 Task: Create new Company, with domain: 'bloomingdales.com' and type: 'Other'. Add new contact for this company, with mail Id: 'Anika18Johnson@bloomingdales.com', First Name: Anika, Last name:  Johnson, Job Title: 'Product Marketing Manager', Phone Number: '(617) 555-9016'. Change life cycle stage to  Lead and lead status to  Open. Logged in from softage.5@softage.net
Action: Mouse moved to (85, 53)
Screenshot: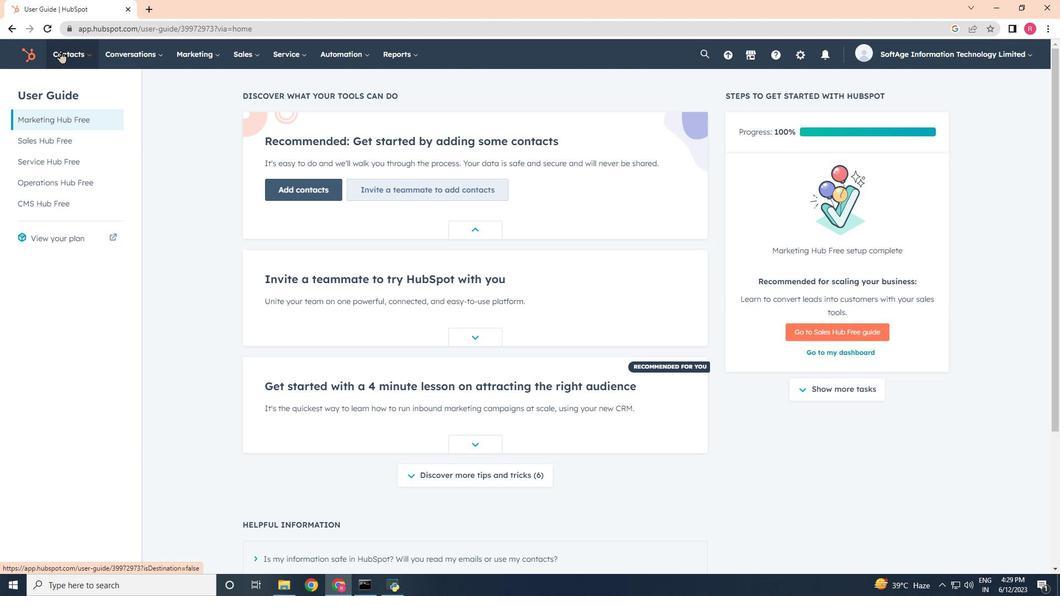 
Action: Mouse pressed left at (85, 53)
Screenshot: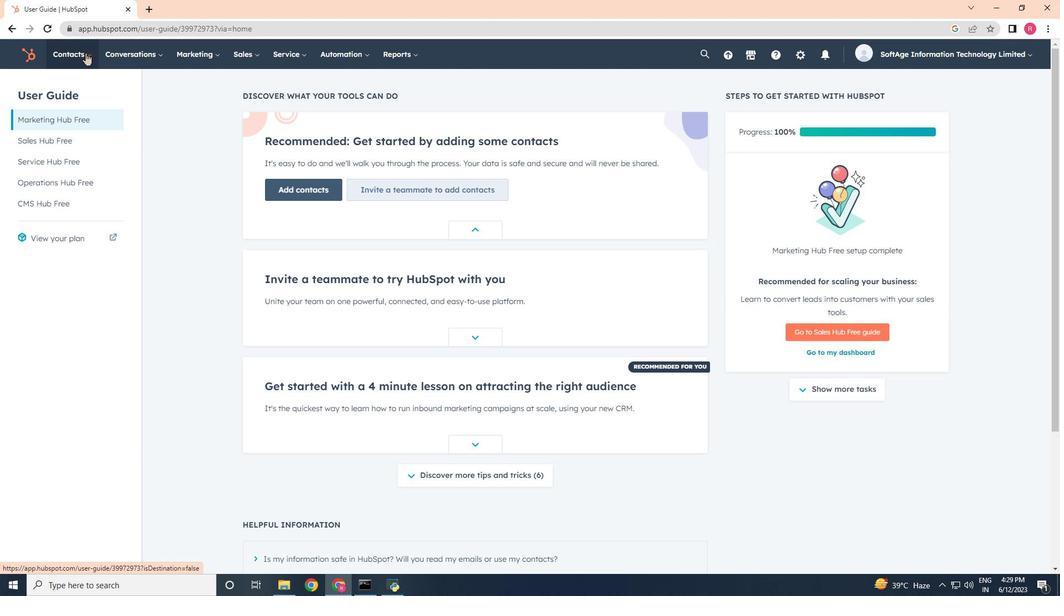 
Action: Mouse moved to (97, 104)
Screenshot: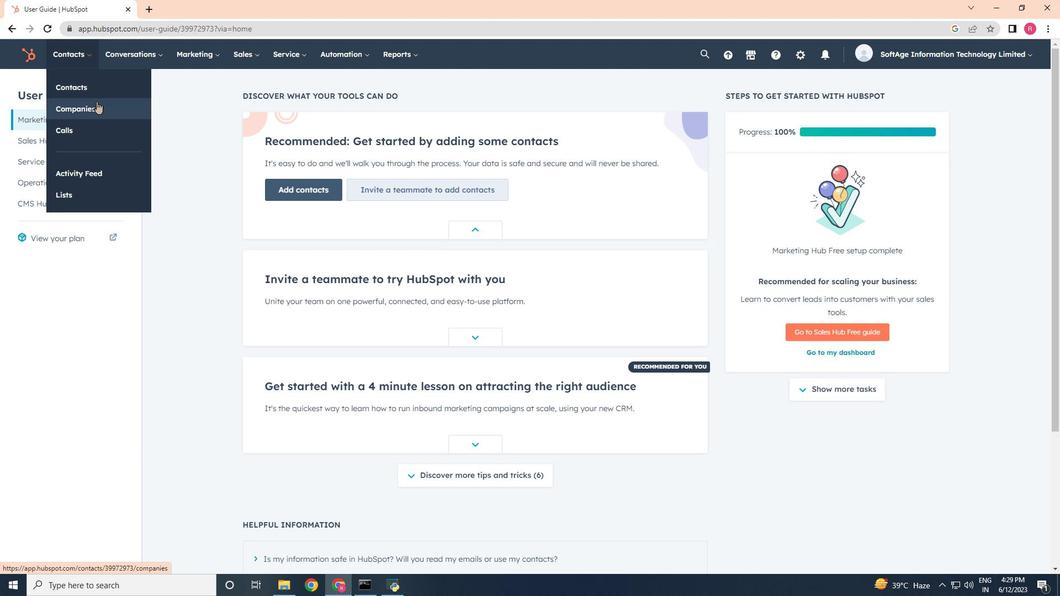 
Action: Mouse pressed left at (97, 104)
Screenshot: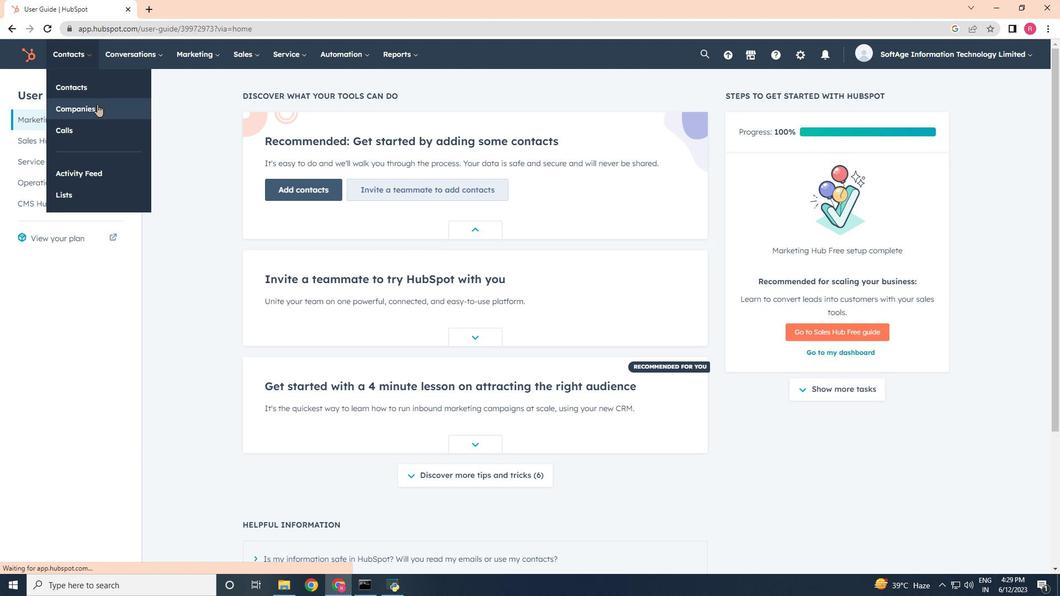 
Action: Mouse moved to (982, 100)
Screenshot: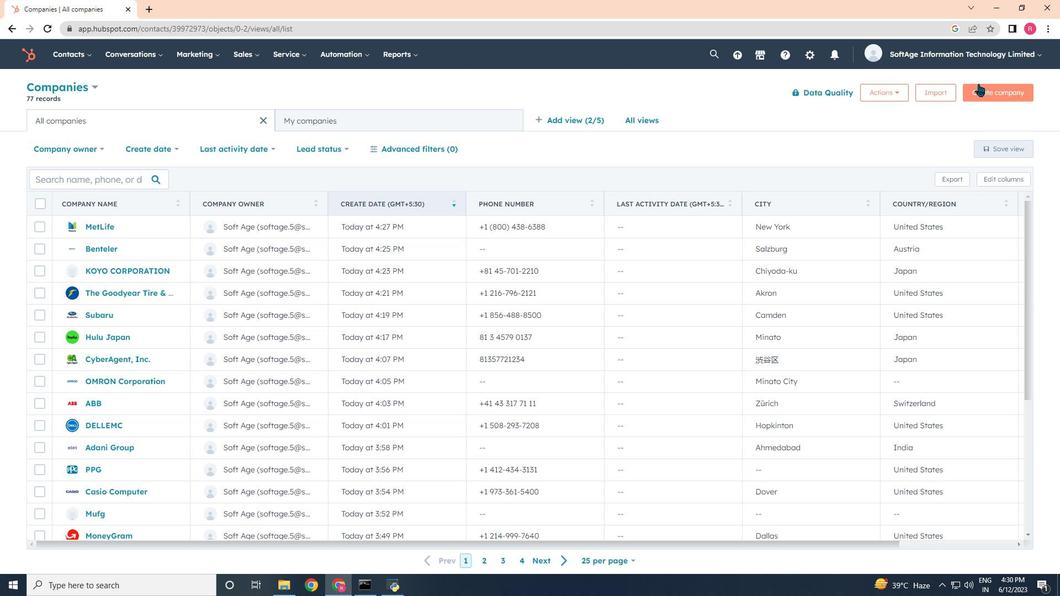 
Action: Mouse pressed left at (982, 100)
Screenshot: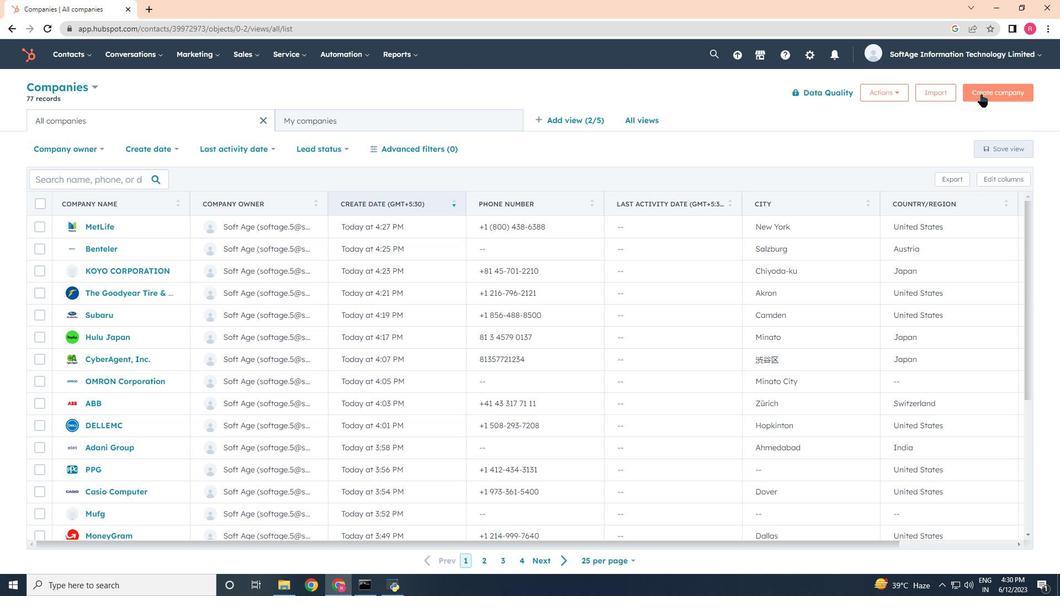 
Action: Mouse moved to (833, 142)
Screenshot: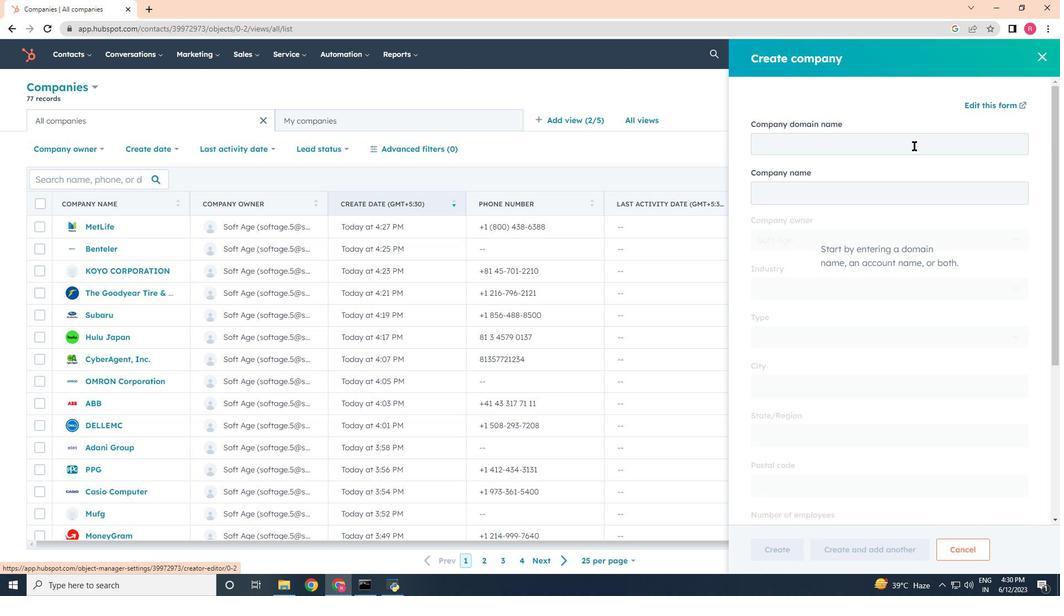 
Action: Mouse pressed left at (833, 142)
Screenshot: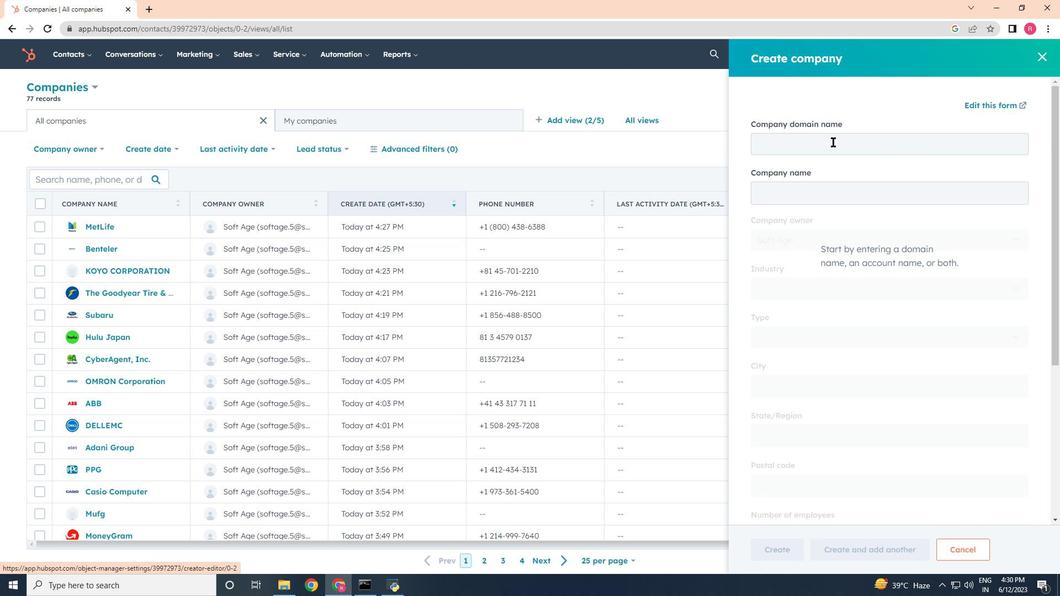 
Action: Mouse moved to (743, 204)
Screenshot: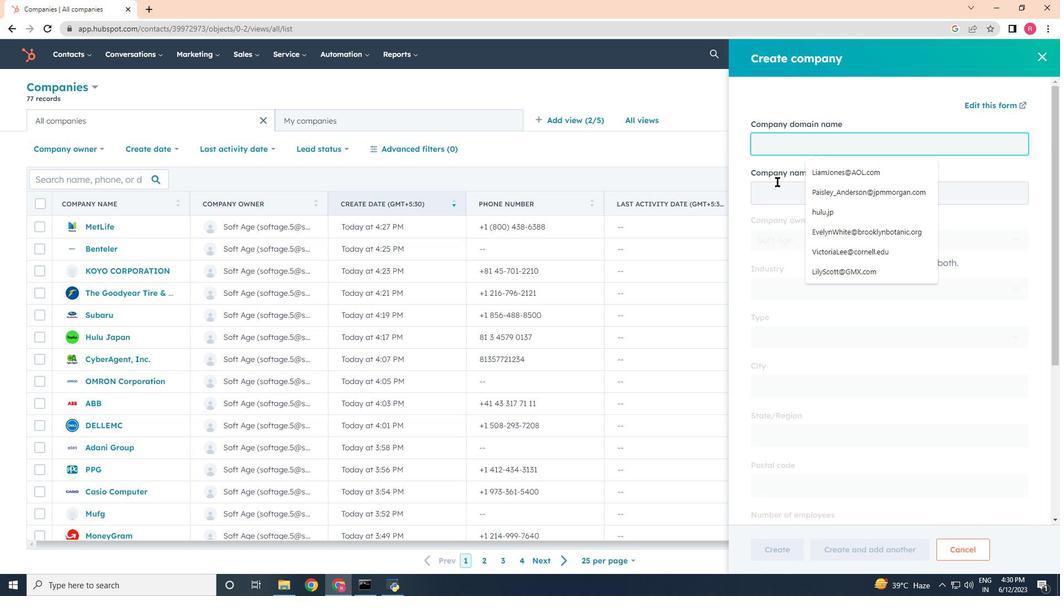 
Action: Key pressed bloomingdales.com
Screenshot: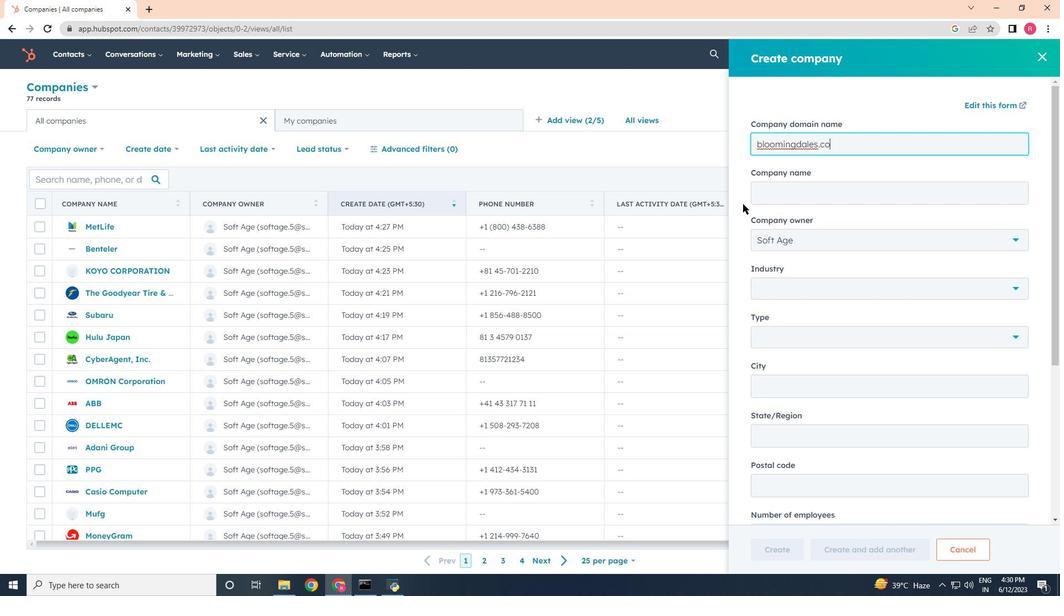 
Action: Mouse moved to (825, 328)
Screenshot: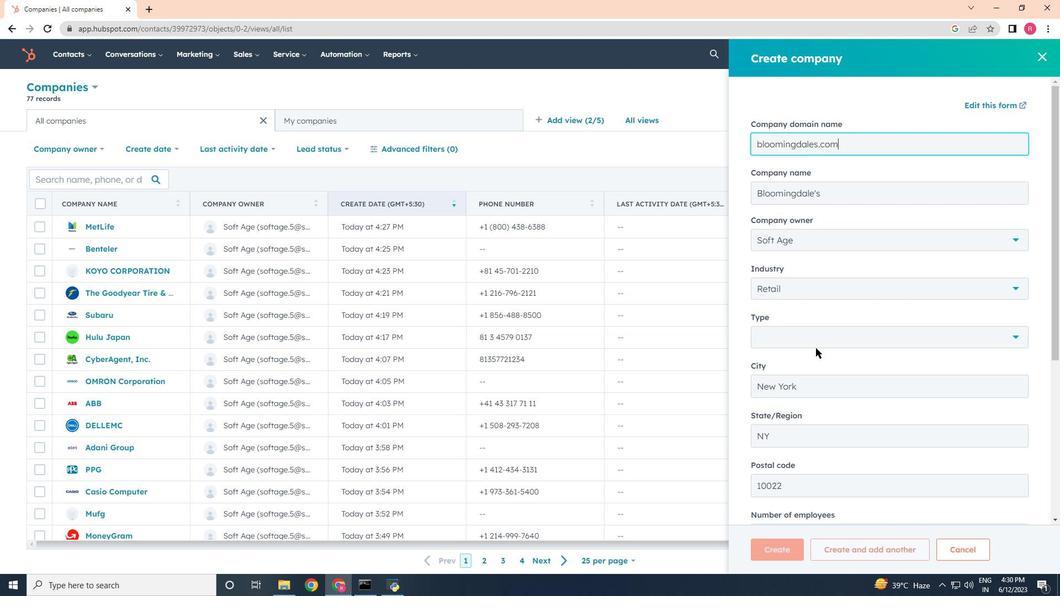 
Action: Mouse pressed left at (825, 328)
Screenshot: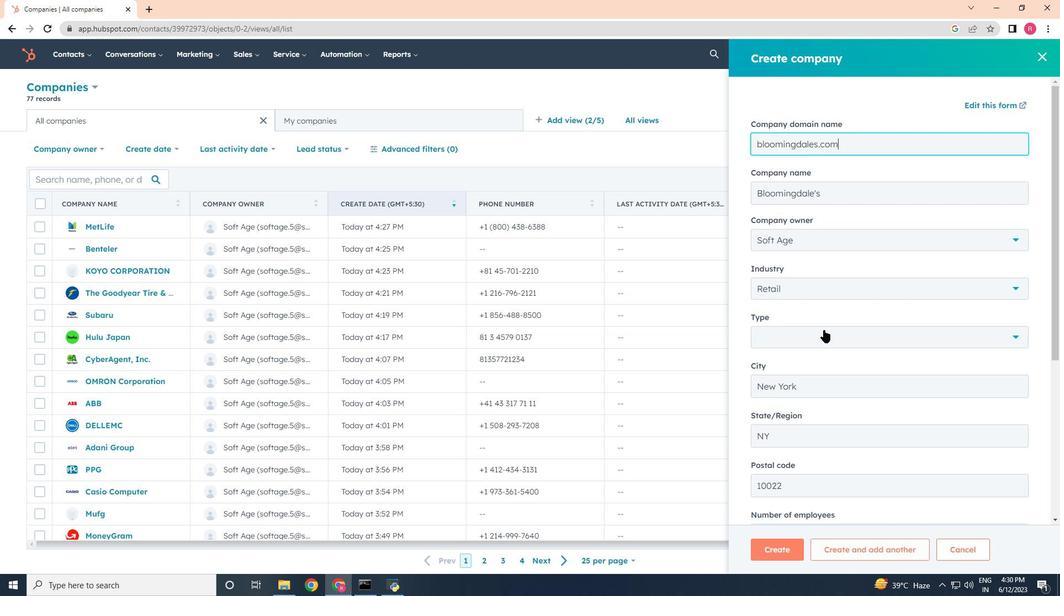 
Action: Mouse moved to (803, 466)
Screenshot: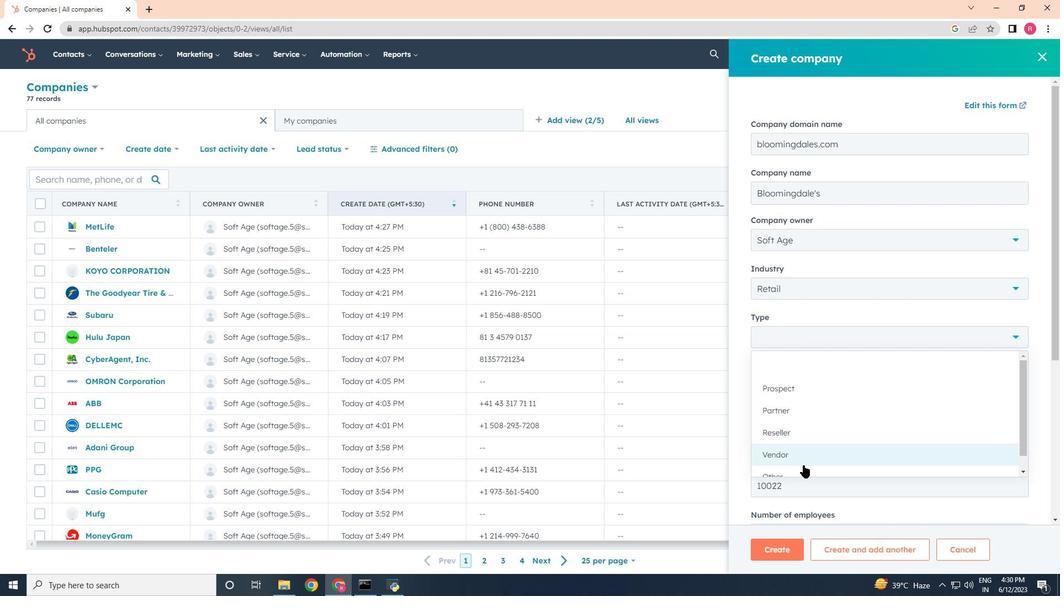 
Action: Mouse pressed left at (803, 466)
Screenshot: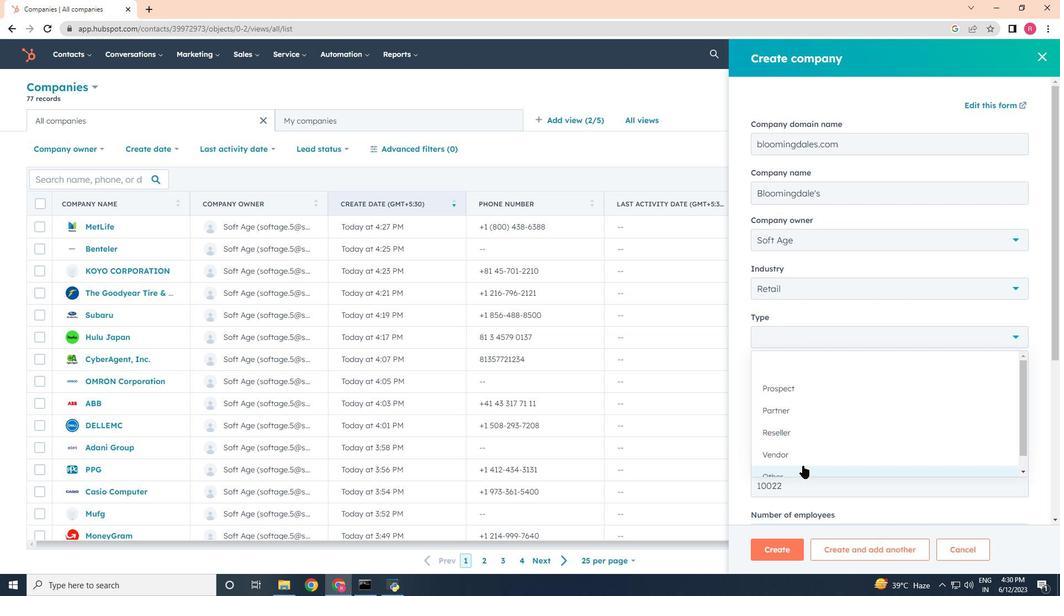 
Action: Mouse moved to (828, 468)
Screenshot: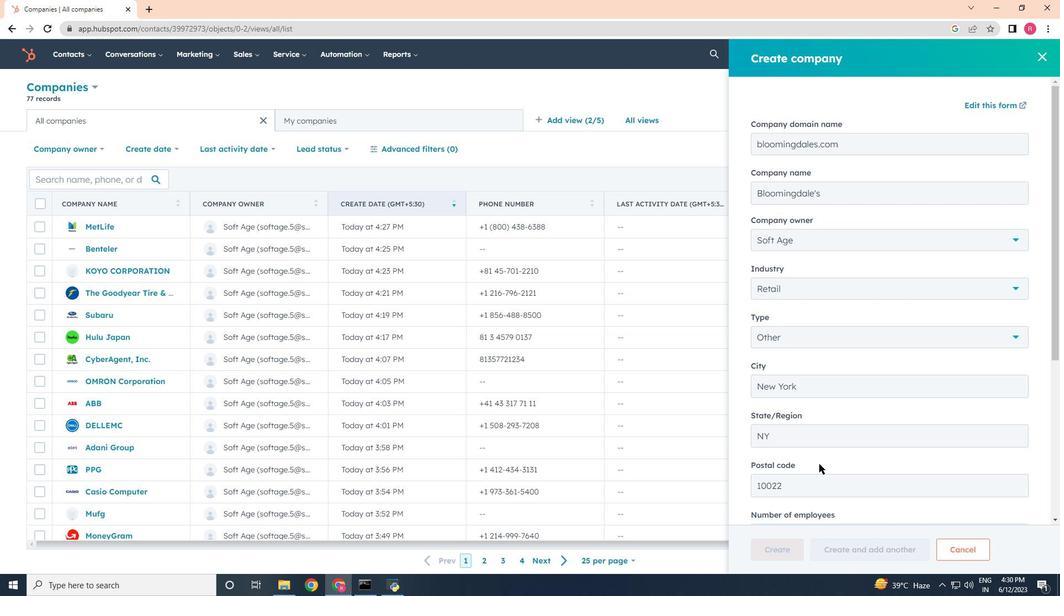 
Action: Mouse scrolled (828, 468) with delta (0, 0)
Screenshot: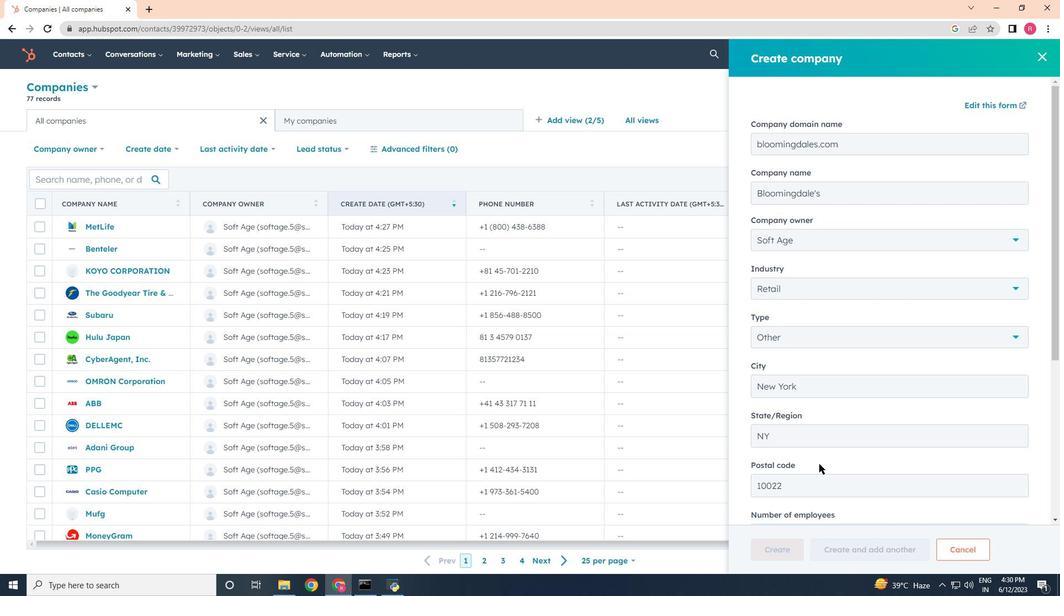 
Action: Mouse moved to (826, 470)
Screenshot: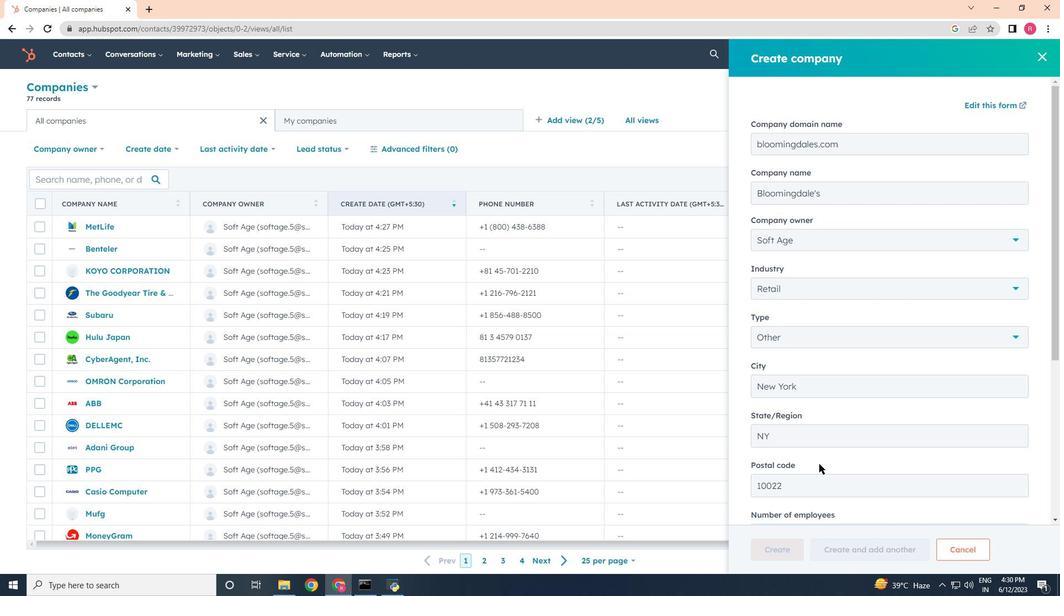 
Action: Mouse scrolled (826, 470) with delta (0, 0)
Screenshot: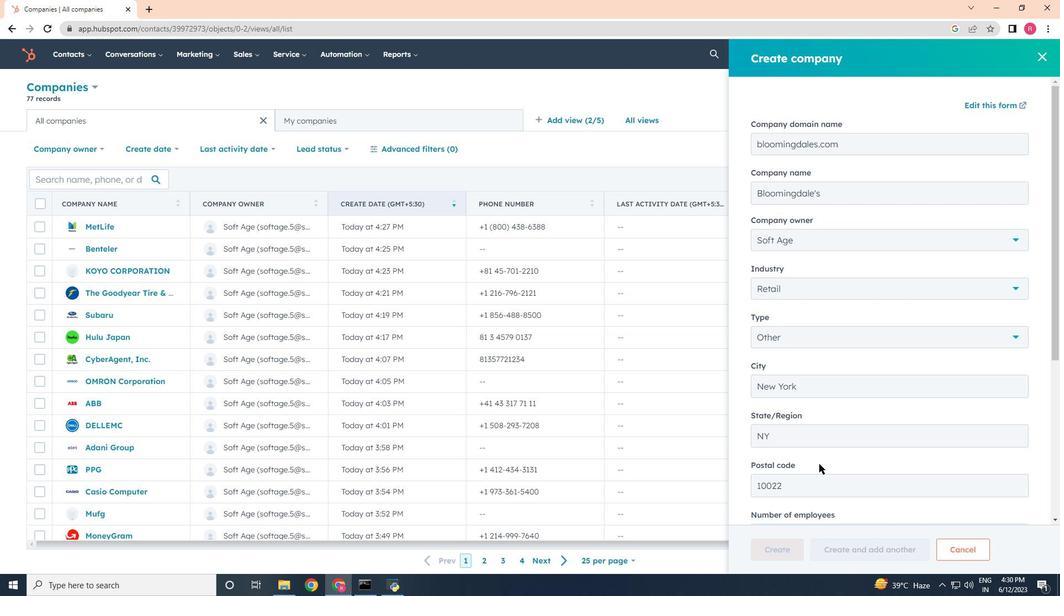 
Action: Mouse scrolled (826, 470) with delta (0, 0)
Screenshot: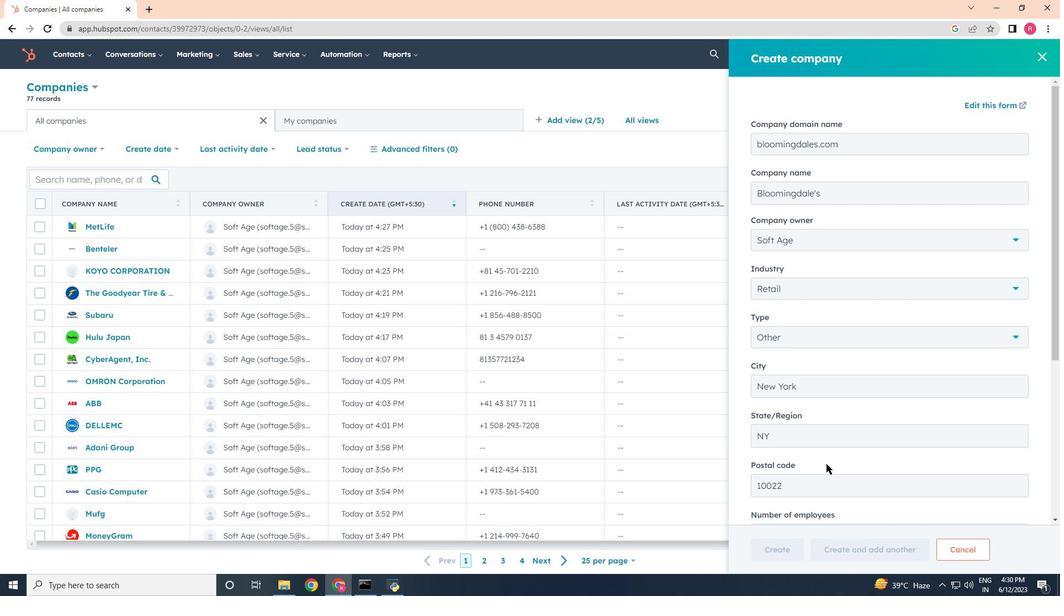 
Action: Mouse scrolled (826, 470) with delta (0, 0)
Screenshot: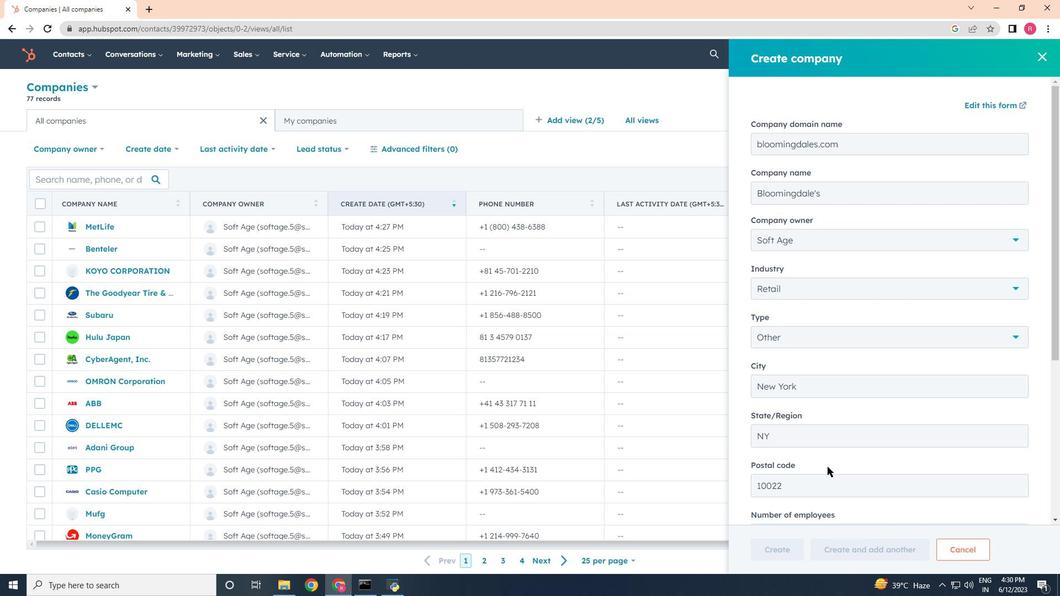 
Action: Mouse moved to (786, 549)
Screenshot: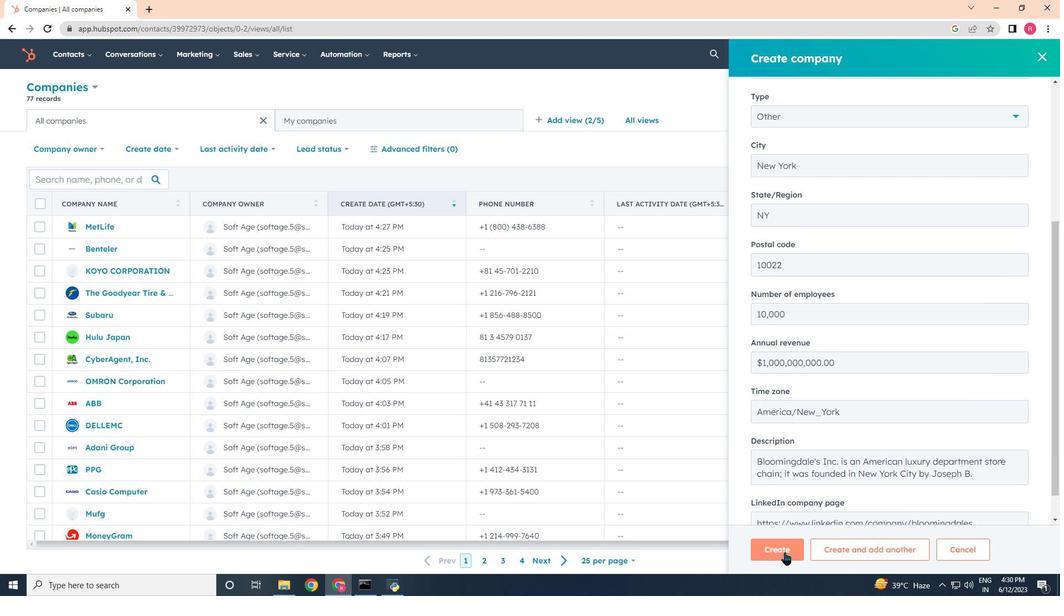 
Action: Mouse pressed left at (786, 549)
Screenshot: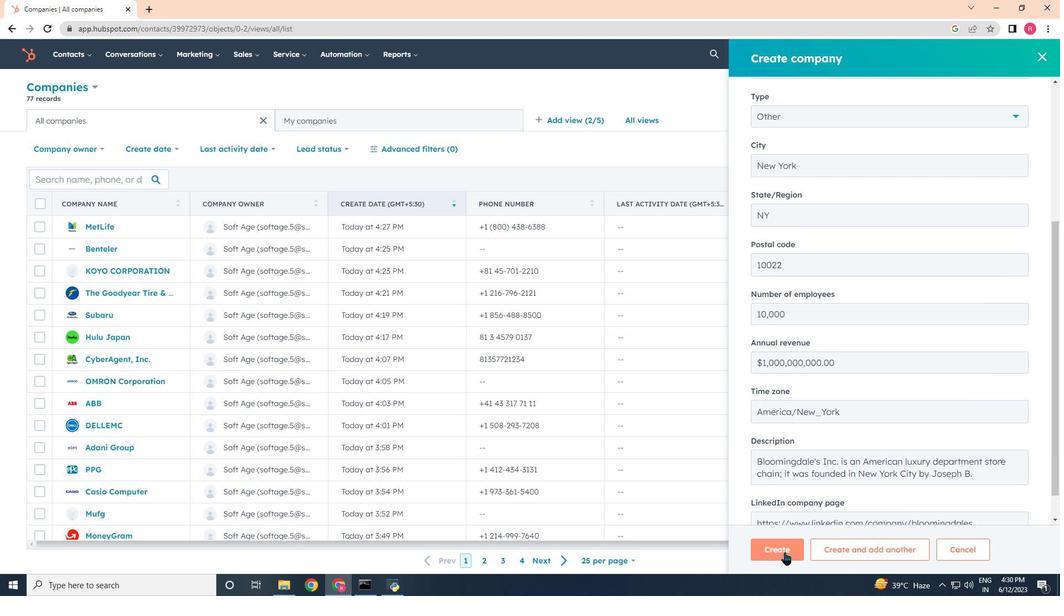 
Action: Mouse moved to (747, 358)
Screenshot: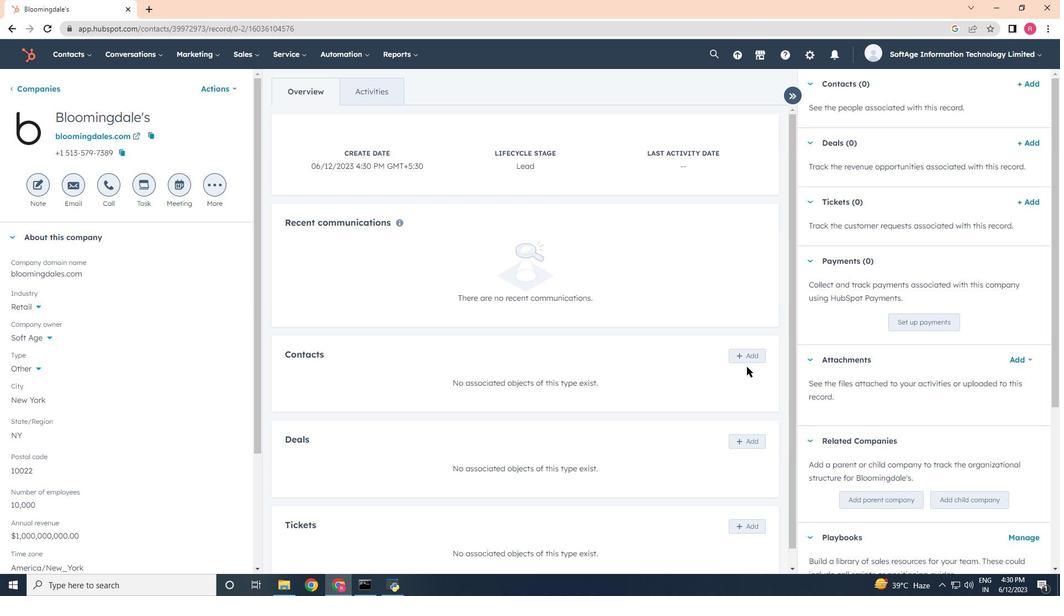 
Action: Mouse pressed left at (747, 358)
Screenshot: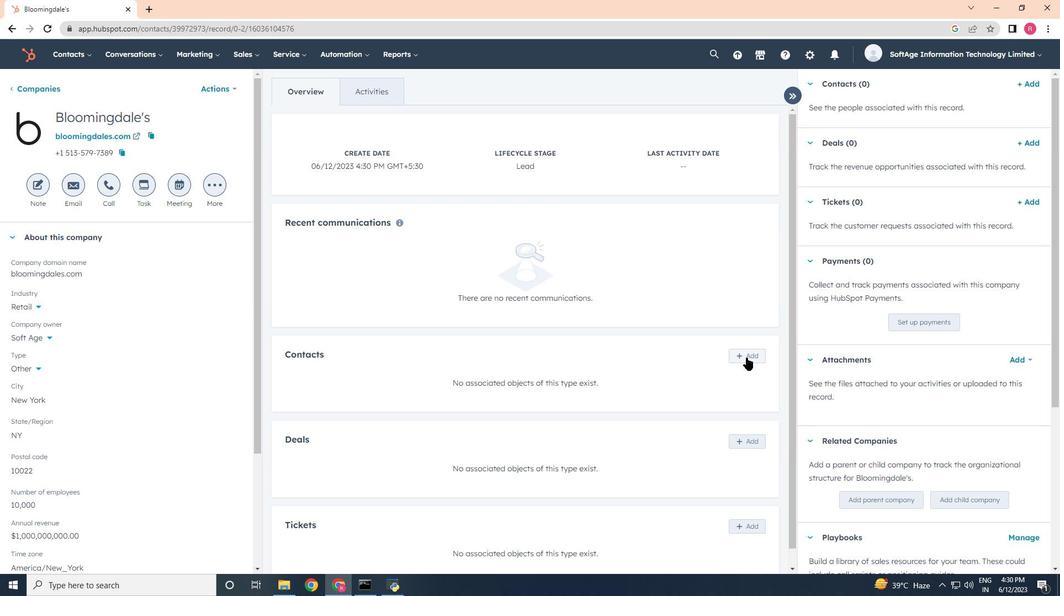 
Action: Mouse moved to (827, 119)
Screenshot: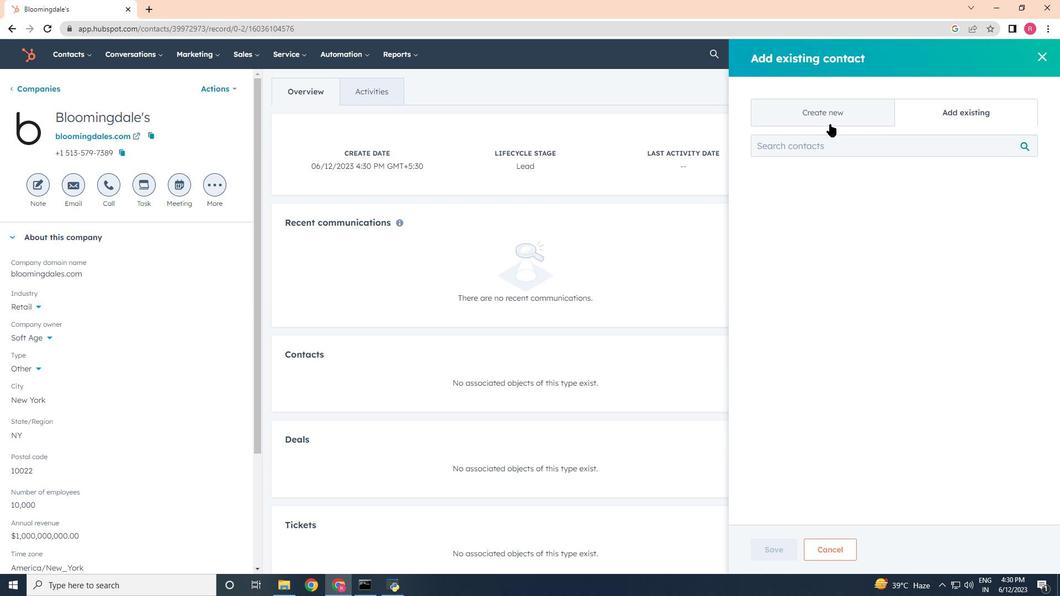 
Action: Mouse pressed left at (827, 119)
Screenshot: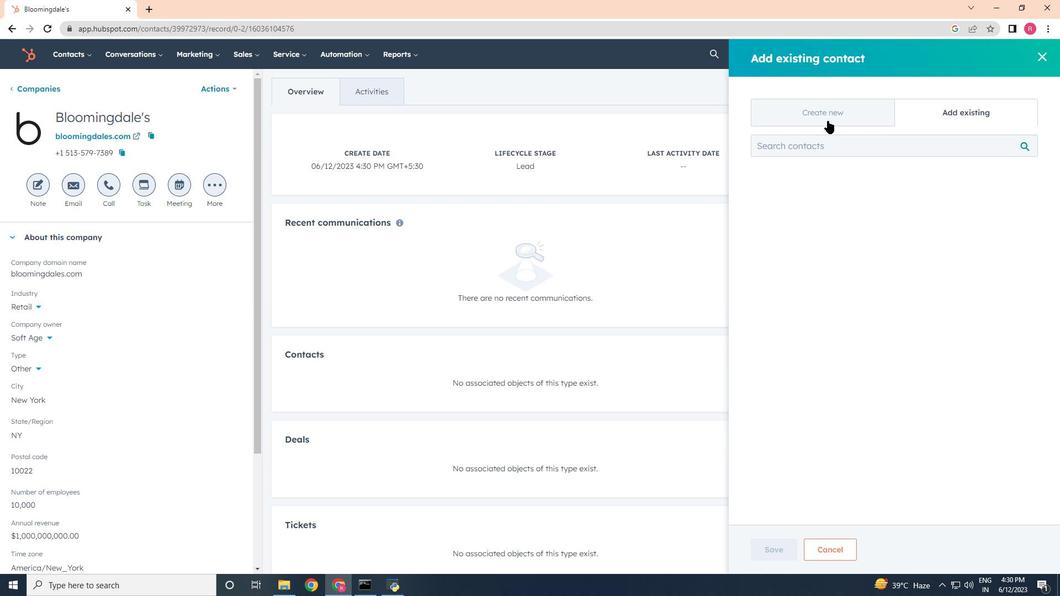 
Action: Mouse moved to (773, 179)
Screenshot: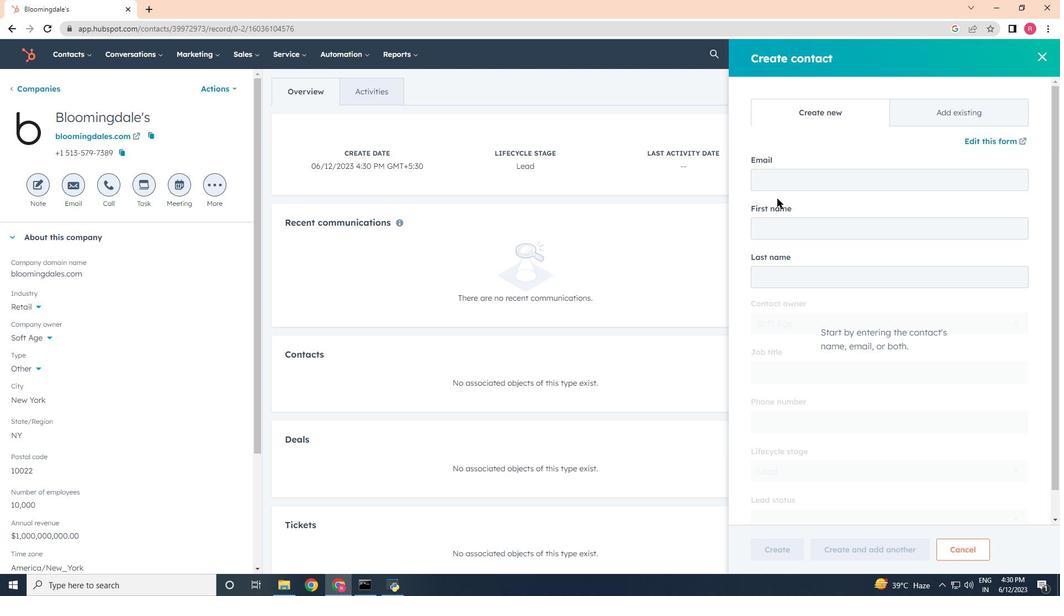 
Action: Mouse pressed left at (773, 179)
Screenshot: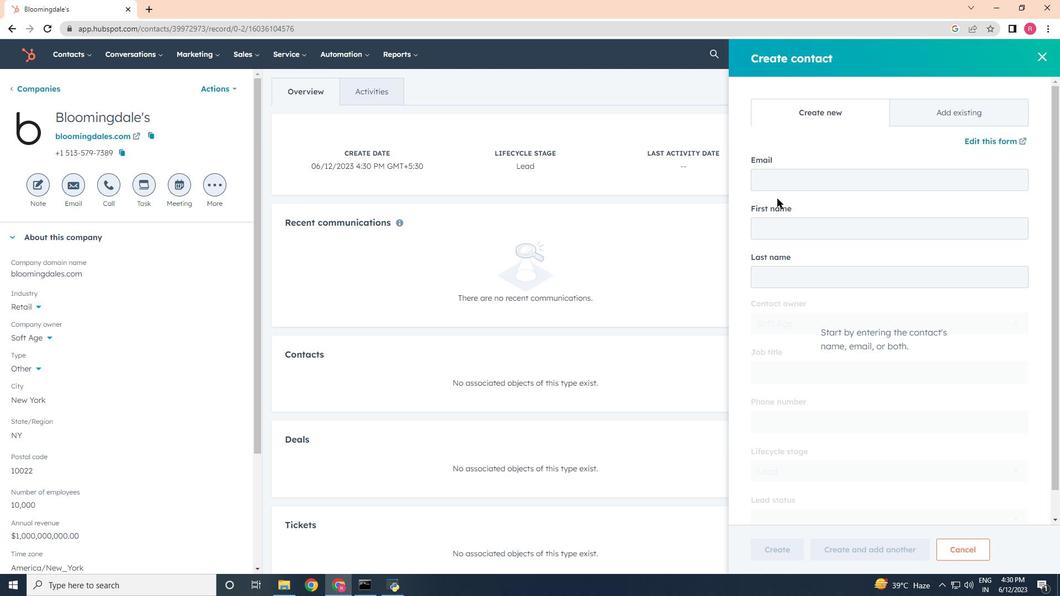 
Action: Mouse moved to (726, 207)
Screenshot: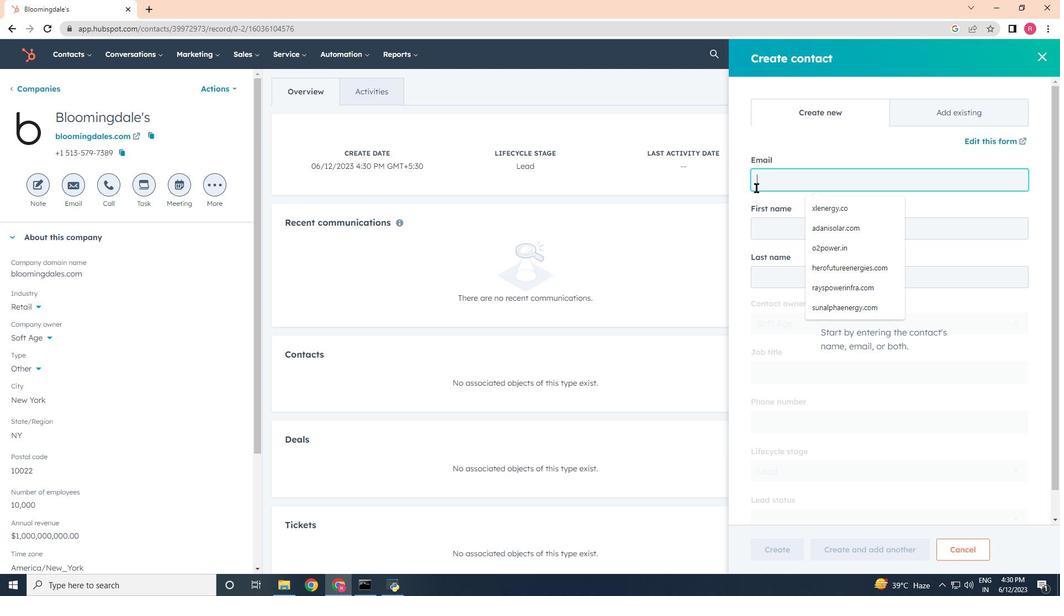 
Action: Key pressed <Key.shift>Ankit<Key.backspace><Key.backspace><Key.backspace>ika18<Key.shift>Johnson<Key.shift>@bo<Key.backspace>lomim<Key.backspace>ngdales
Screenshot: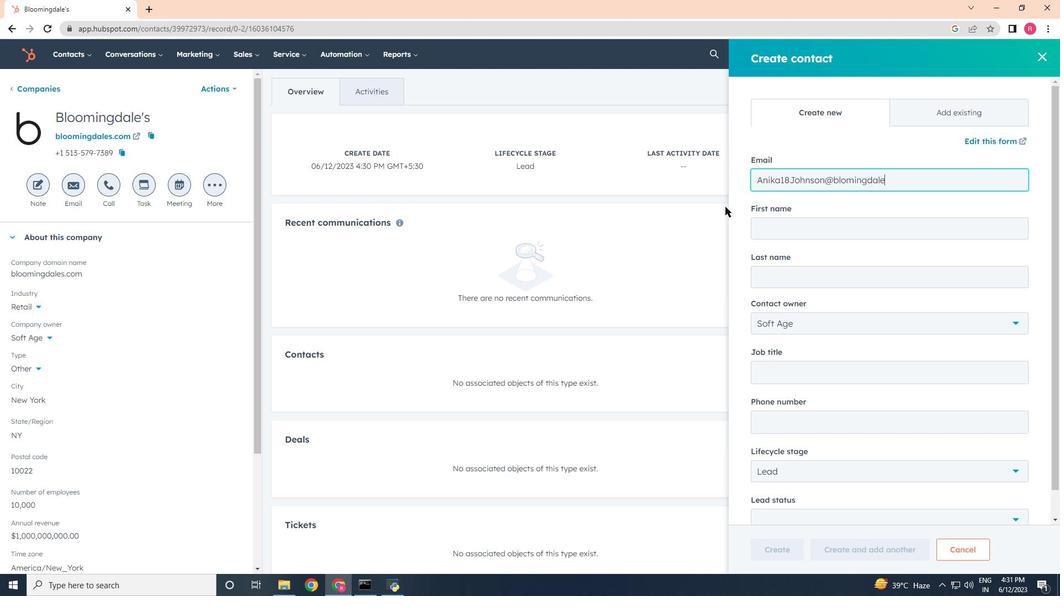 
Action: Mouse moved to (734, 276)
Screenshot: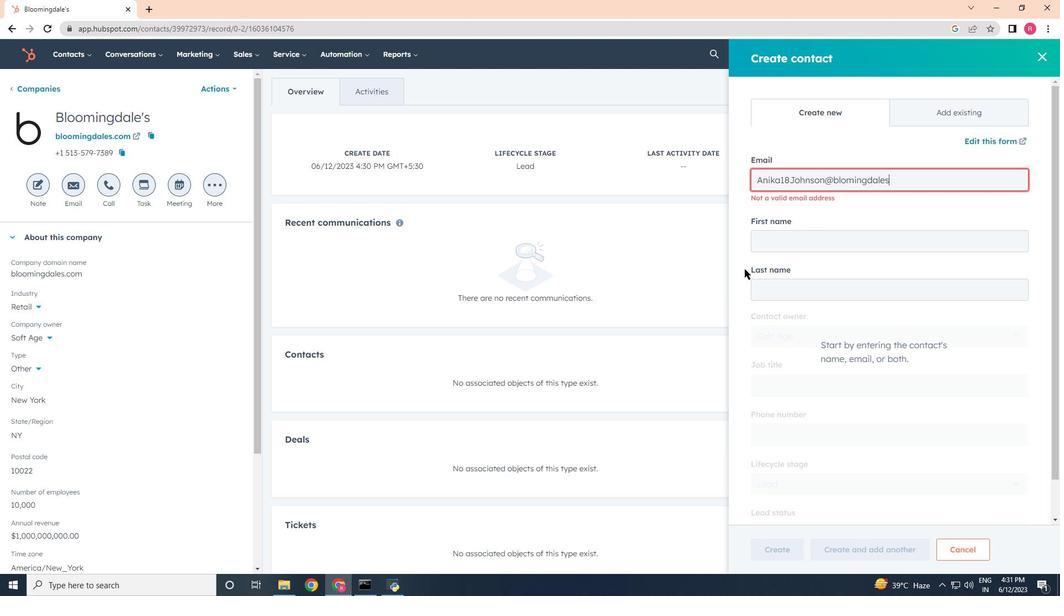 
Action: Key pressed .com
Screenshot: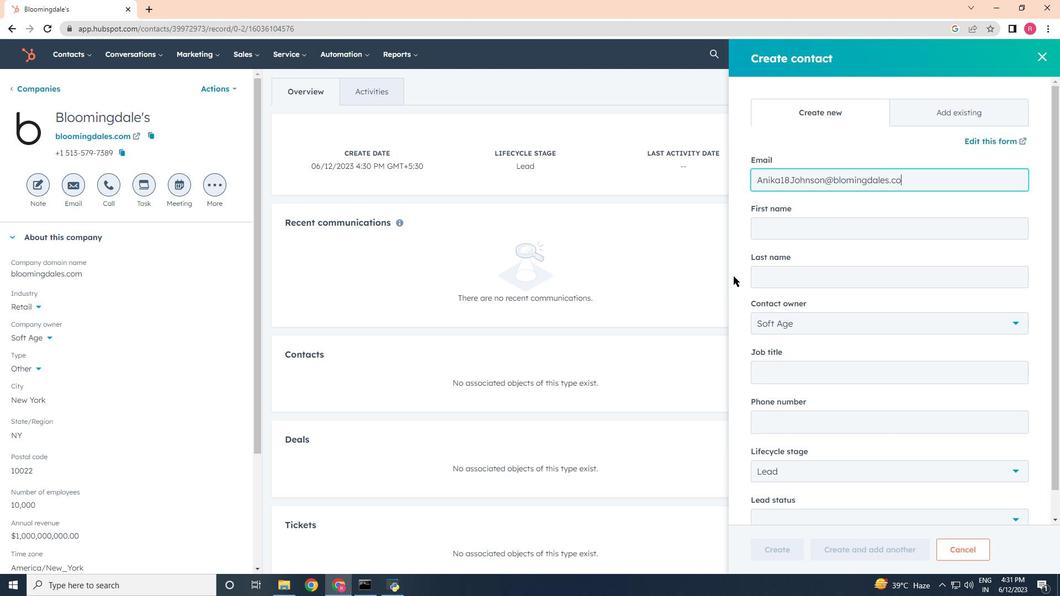 
Action: Mouse moved to (789, 223)
Screenshot: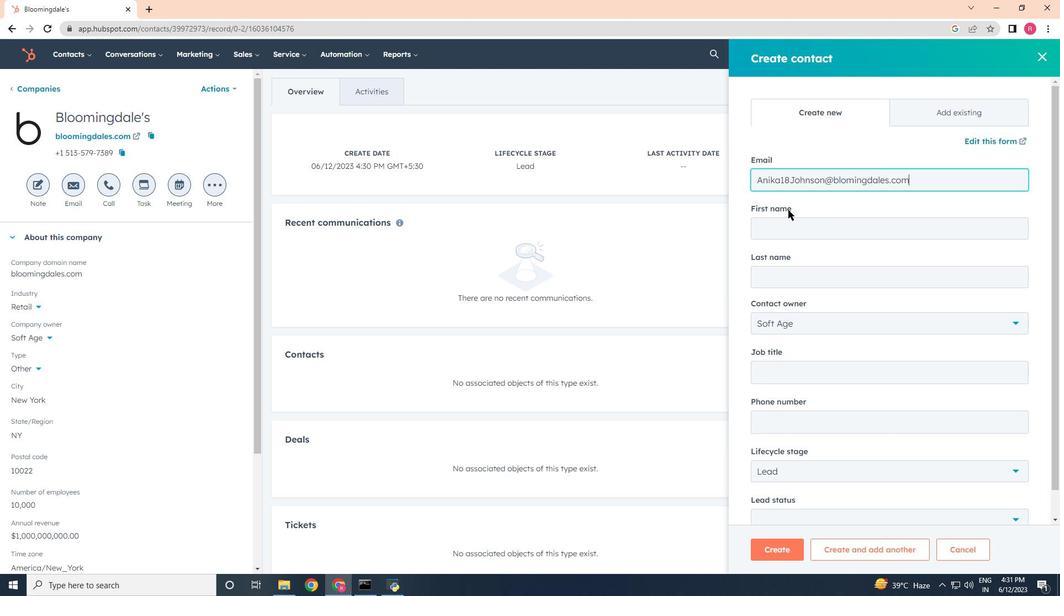 
Action: Mouse pressed left at (789, 223)
Screenshot: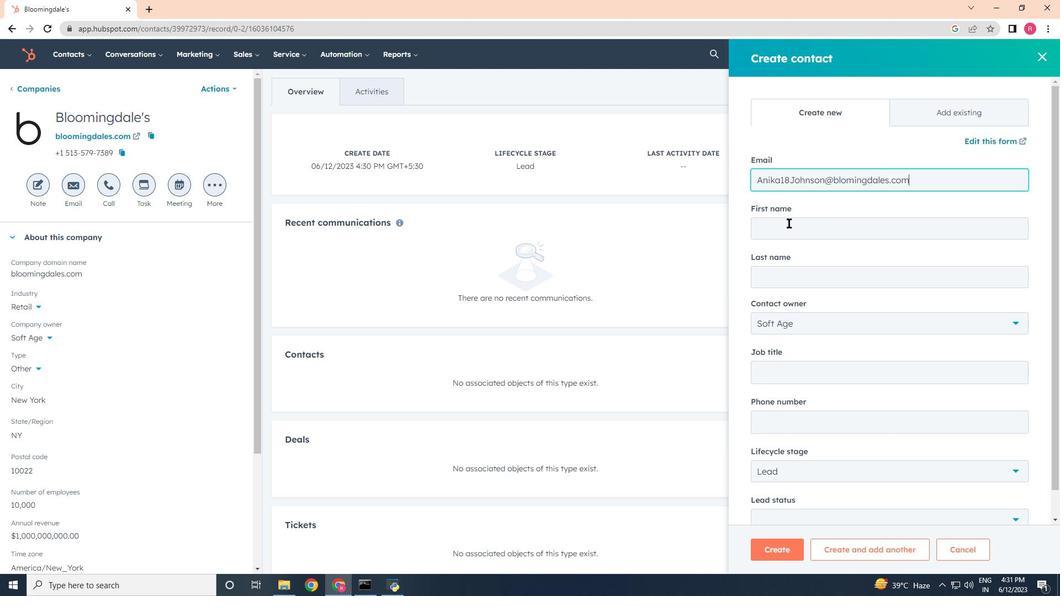 
Action: Key pressed <Key.shift>Anika<Key.tab><Key.shift><Key.shift>Jon<Key.backspace>hnson
Screenshot: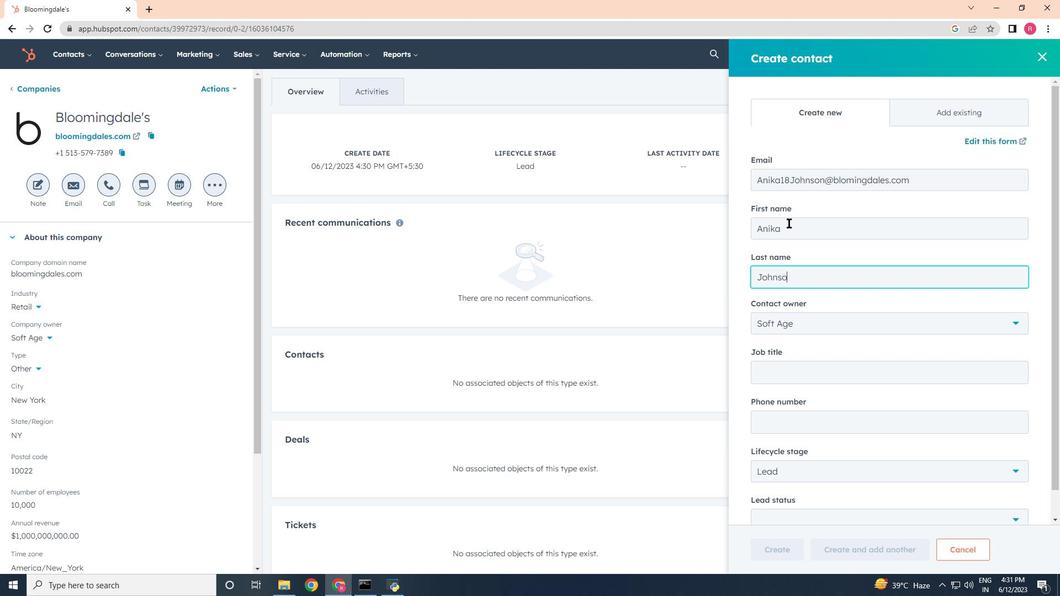 
Action: Mouse moved to (836, 369)
Screenshot: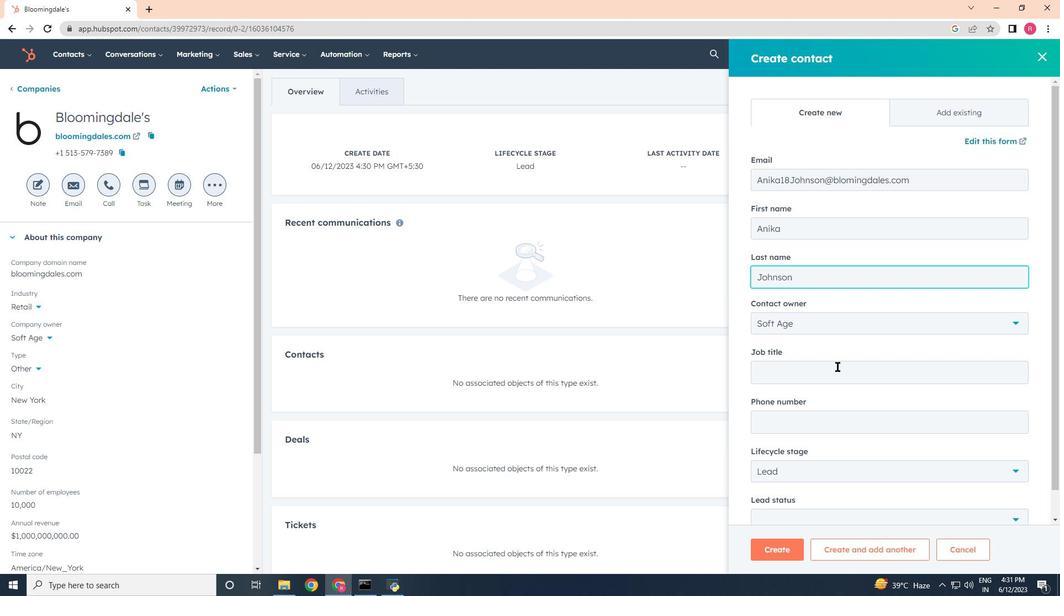 
Action: Mouse pressed left at (836, 369)
Screenshot: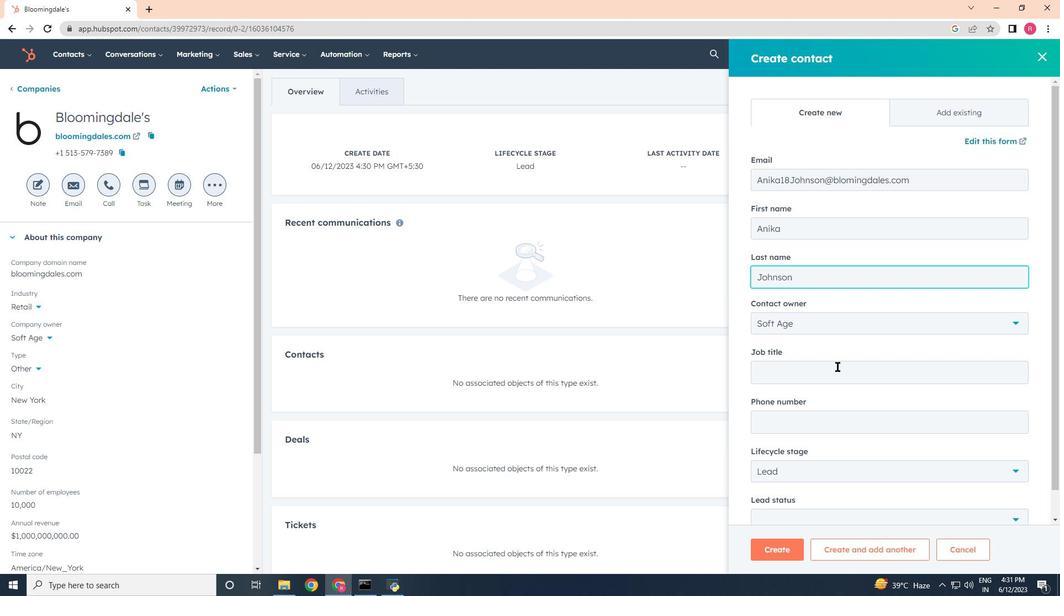 
Action: Mouse moved to (836, 369)
Screenshot: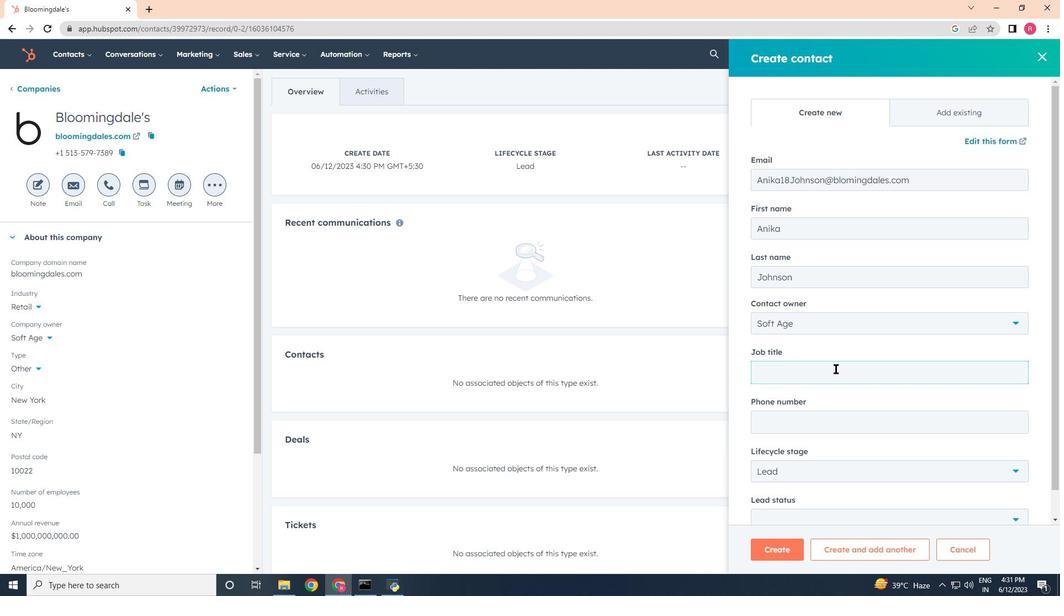 
Action: Key pressed <Key.shift><Key.shift><Key.shift><Key.shift><Key.shift><Key.shift><Key.shift>Product<Key.space><Key.shift>Marketing<Key.space><Key.shift><<Key.backspace><Key.shift>Manager
Screenshot: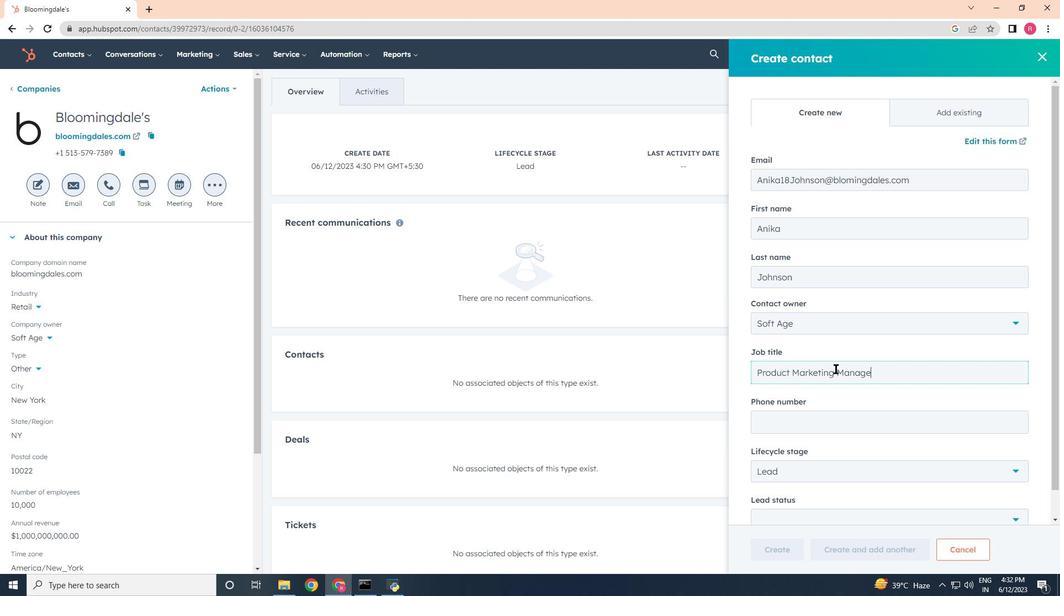 
Action: Mouse moved to (818, 417)
Screenshot: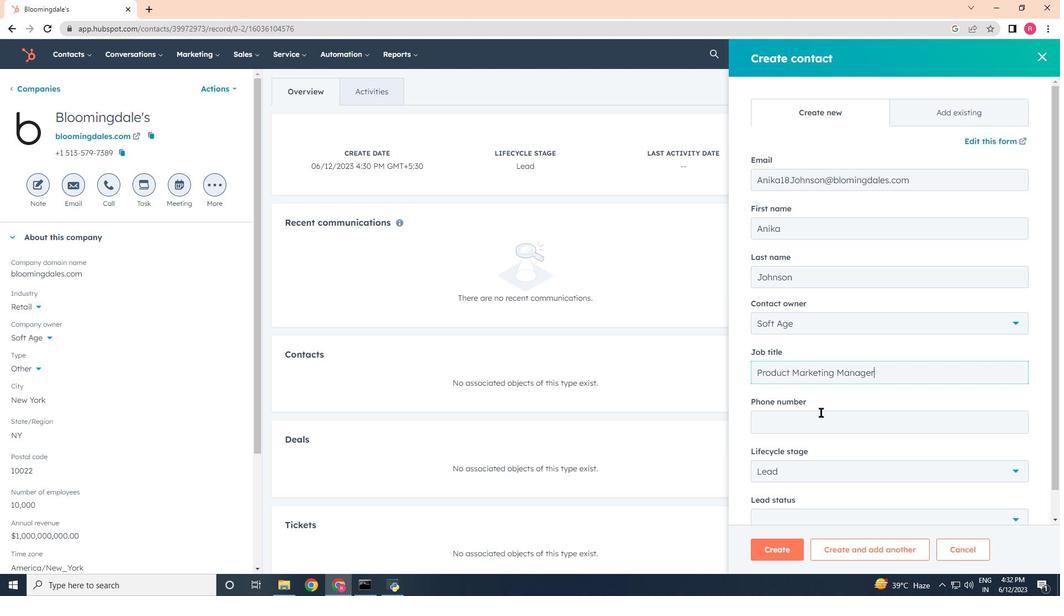 
Action: Mouse pressed left at (818, 417)
Screenshot: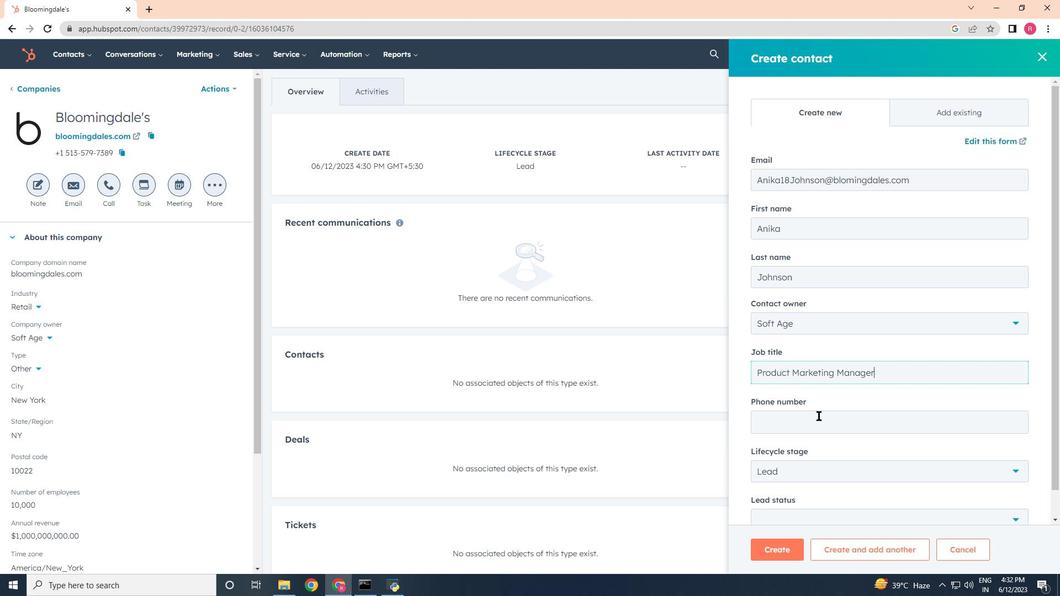 
Action: Mouse moved to (766, 449)
Screenshot: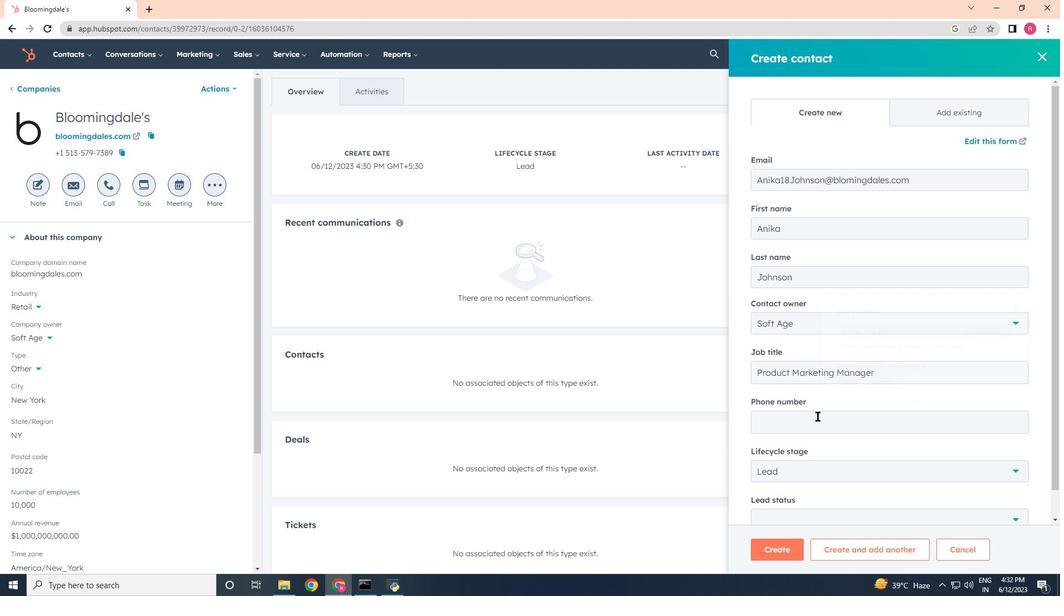 
Action: Key pressed 6175559016
Screenshot: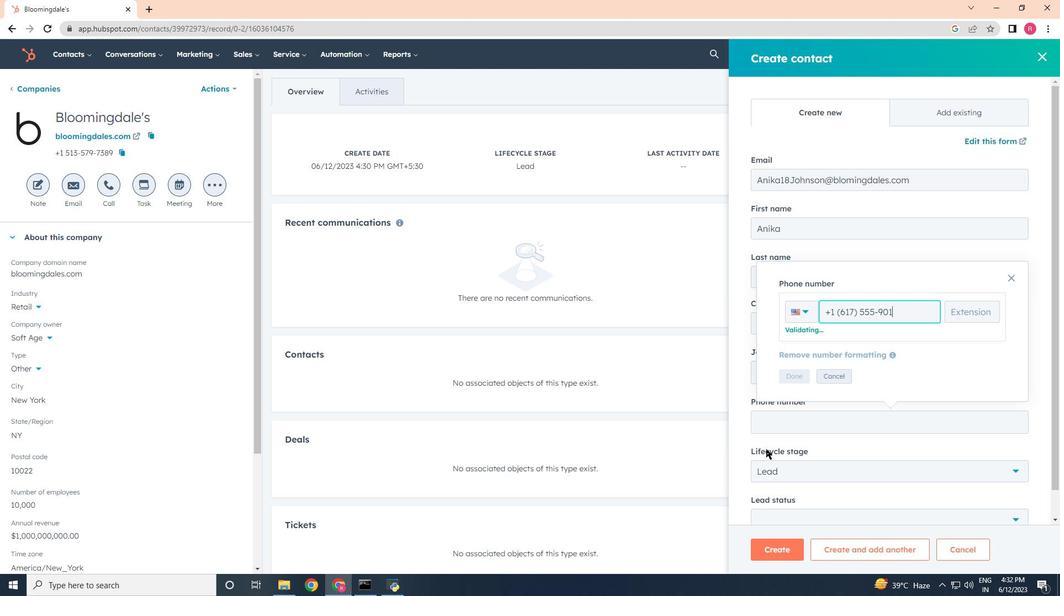 
Action: Mouse moved to (800, 379)
Screenshot: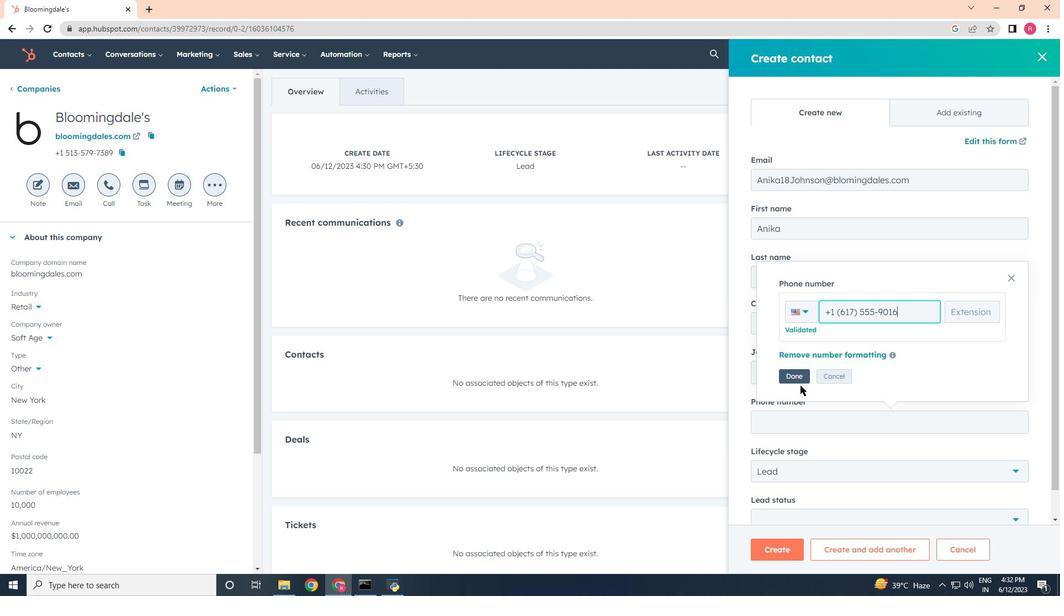 
Action: Mouse pressed left at (800, 379)
Screenshot: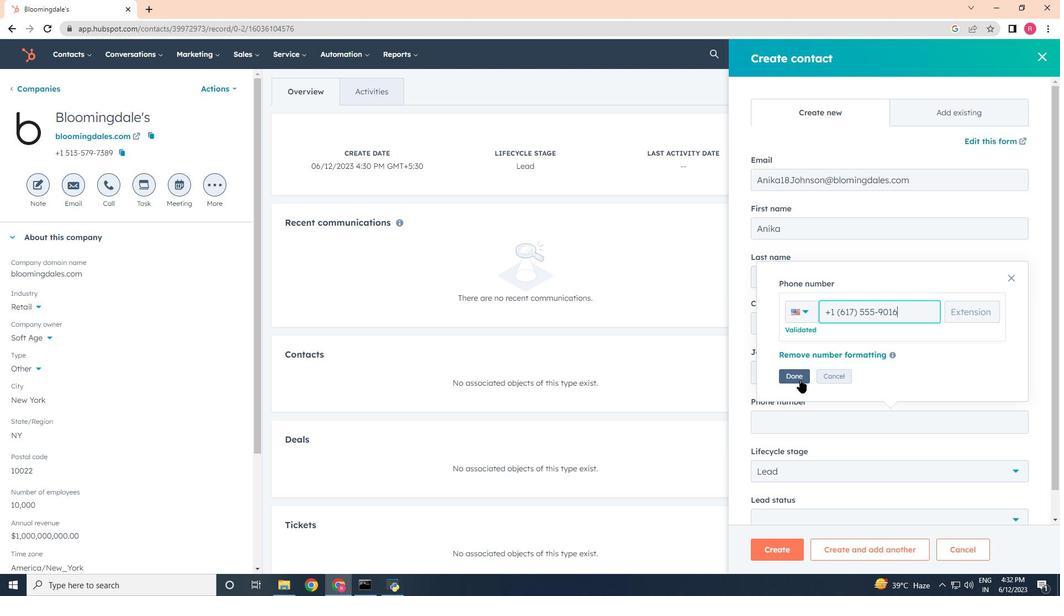 
Action: Mouse moved to (791, 383)
Screenshot: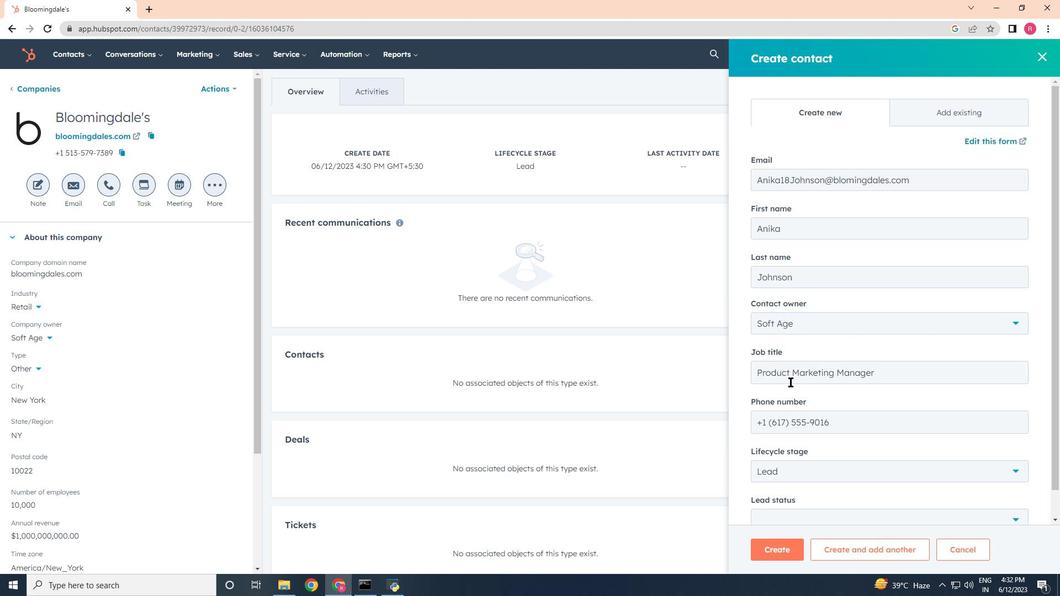 
Action: Mouse scrolled (791, 382) with delta (0, 0)
Screenshot: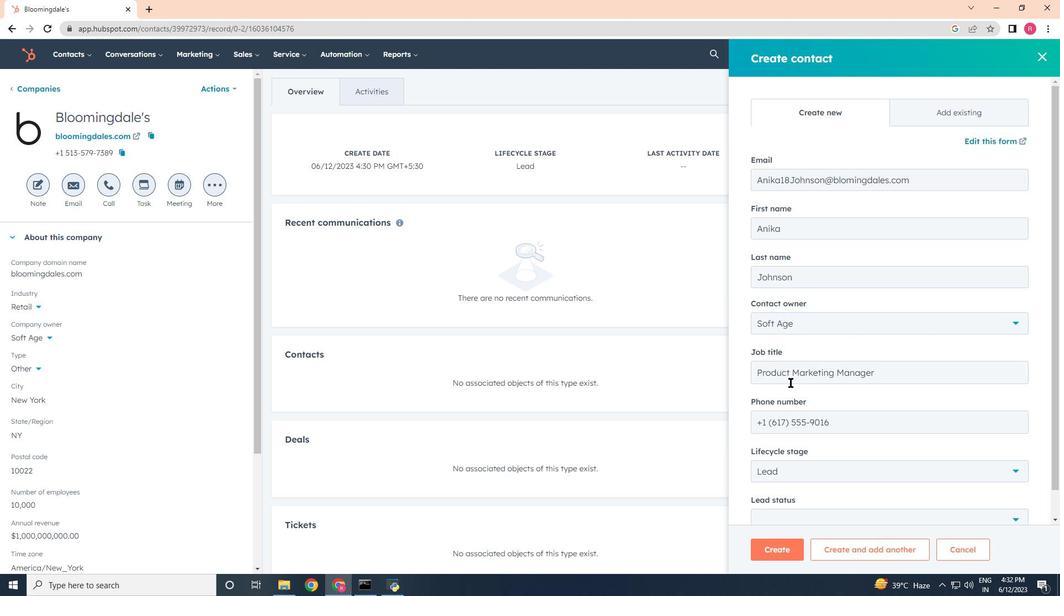 
Action: Mouse moved to (791, 385)
Screenshot: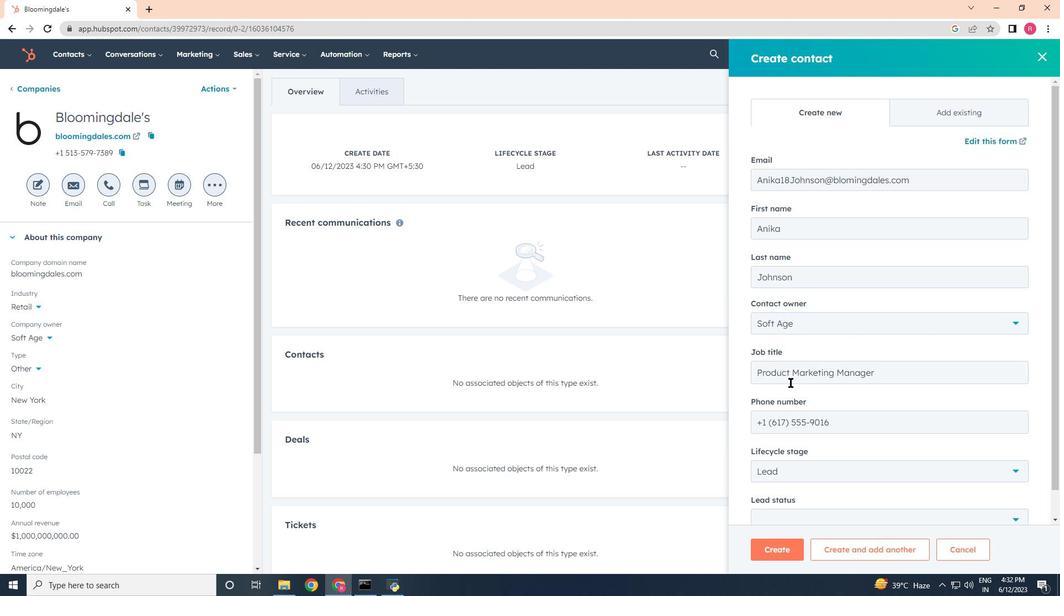 
Action: Mouse scrolled (791, 382) with delta (0, 0)
Screenshot: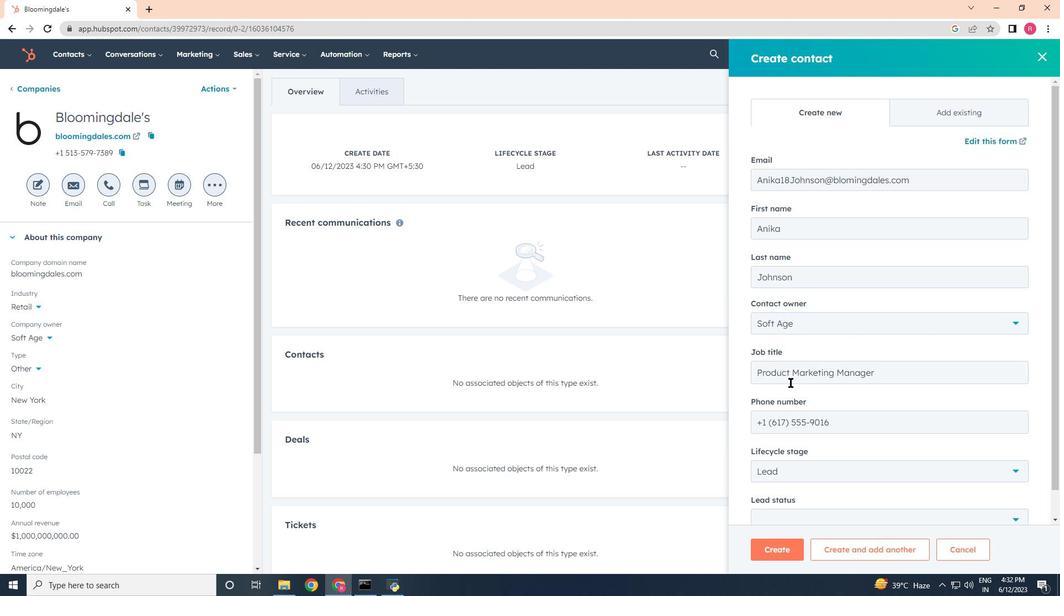
Action: Mouse moved to (791, 386)
Screenshot: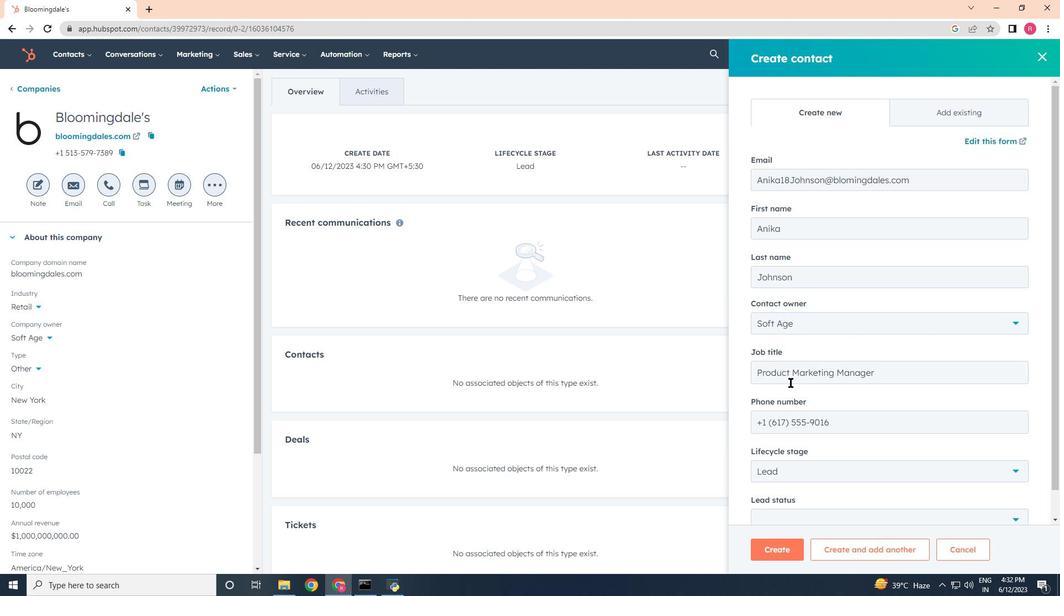 
Action: Mouse scrolled (791, 386) with delta (0, 0)
Screenshot: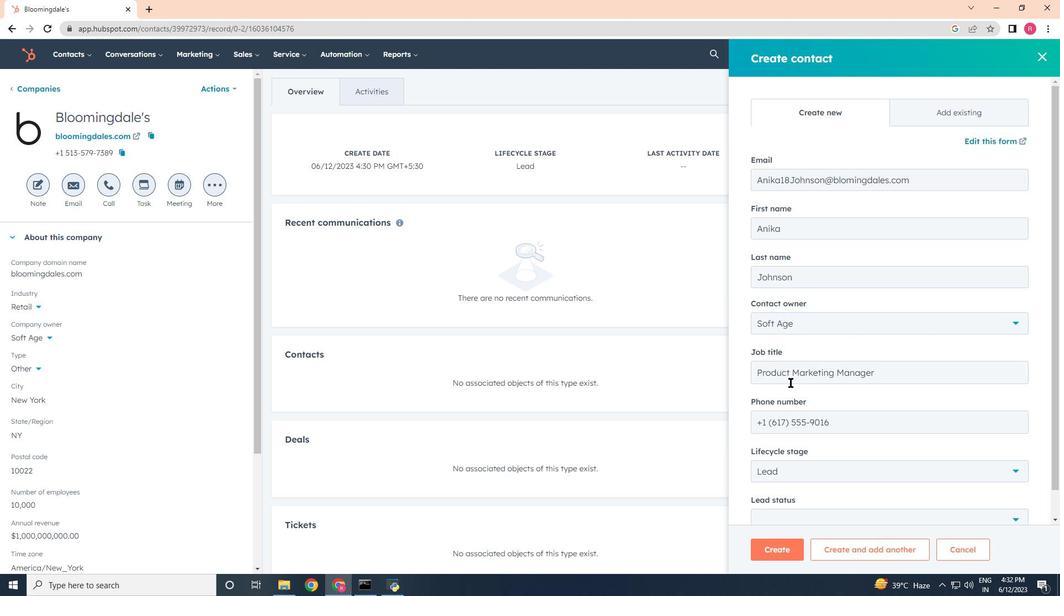 
Action: Mouse moved to (792, 389)
Screenshot: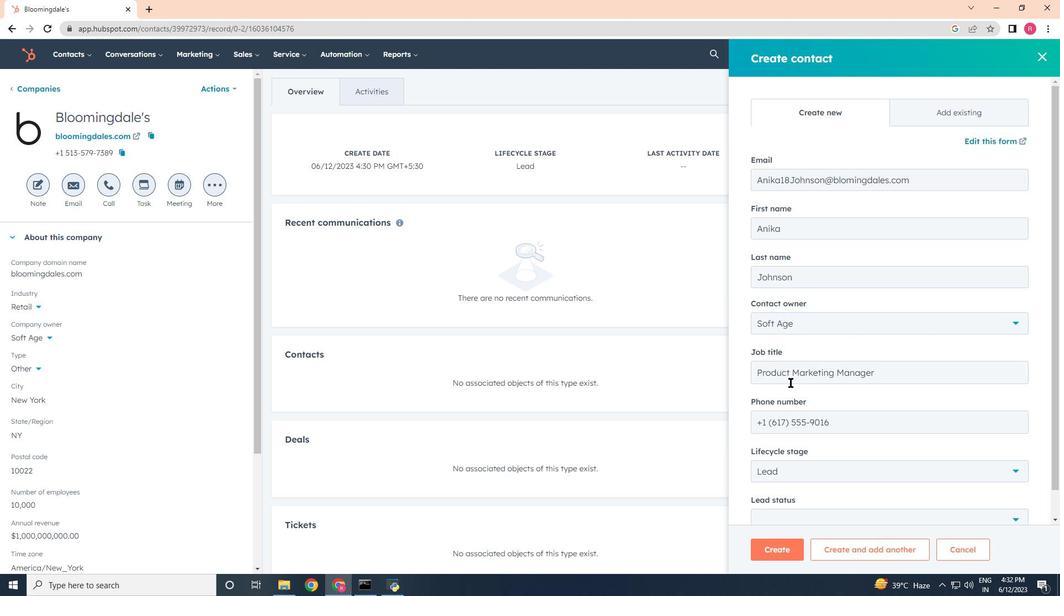 
Action: Mouse scrolled (792, 388) with delta (0, 0)
Screenshot: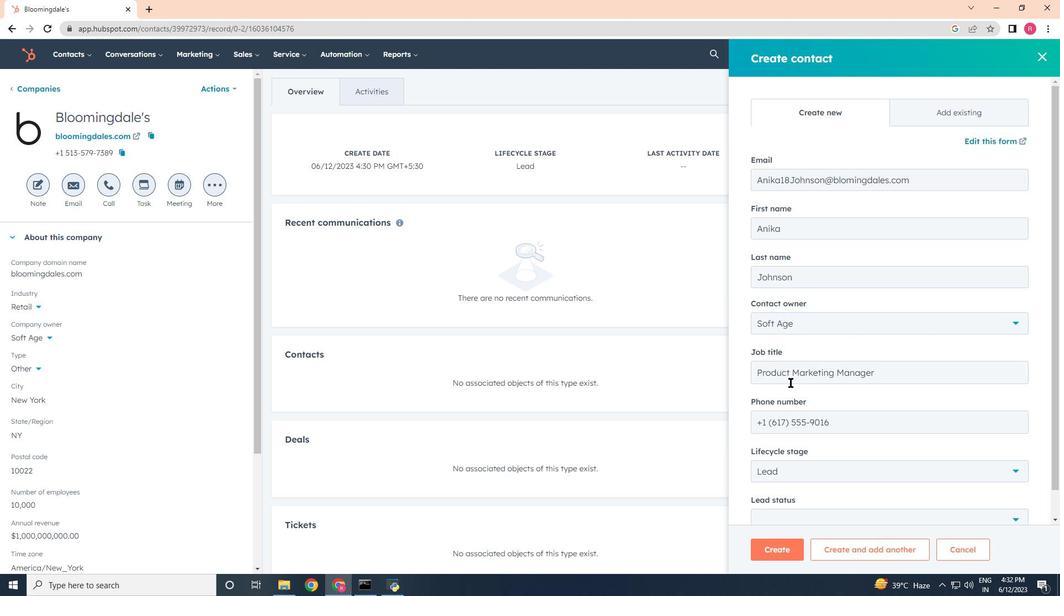 
Action: Mouse moved to (792, 390)
Screenshot: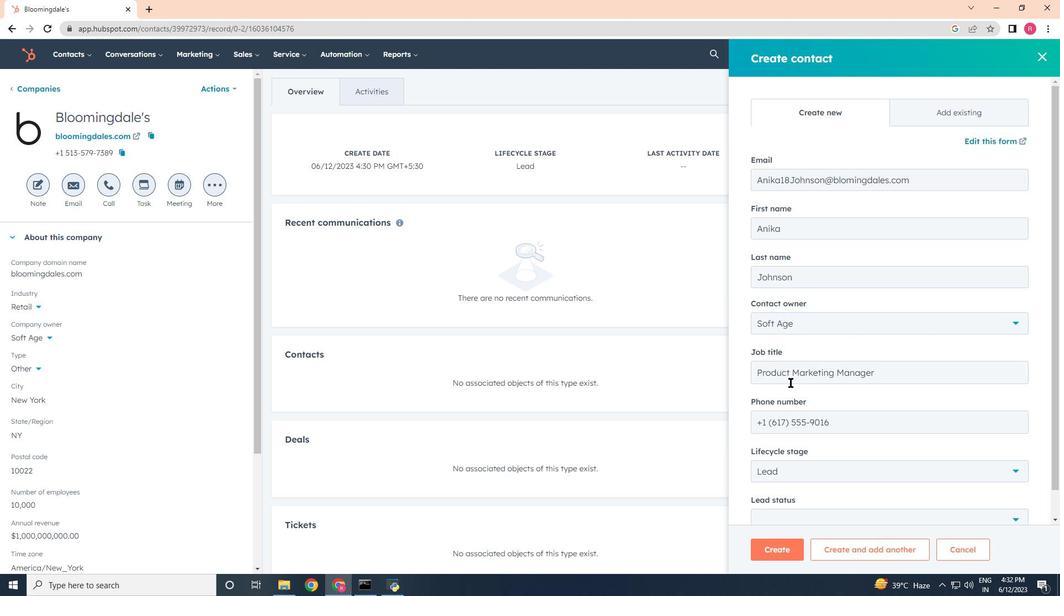 
Action: Mouse scrolled (792, 389) with delta (0, 0)
Screenshot: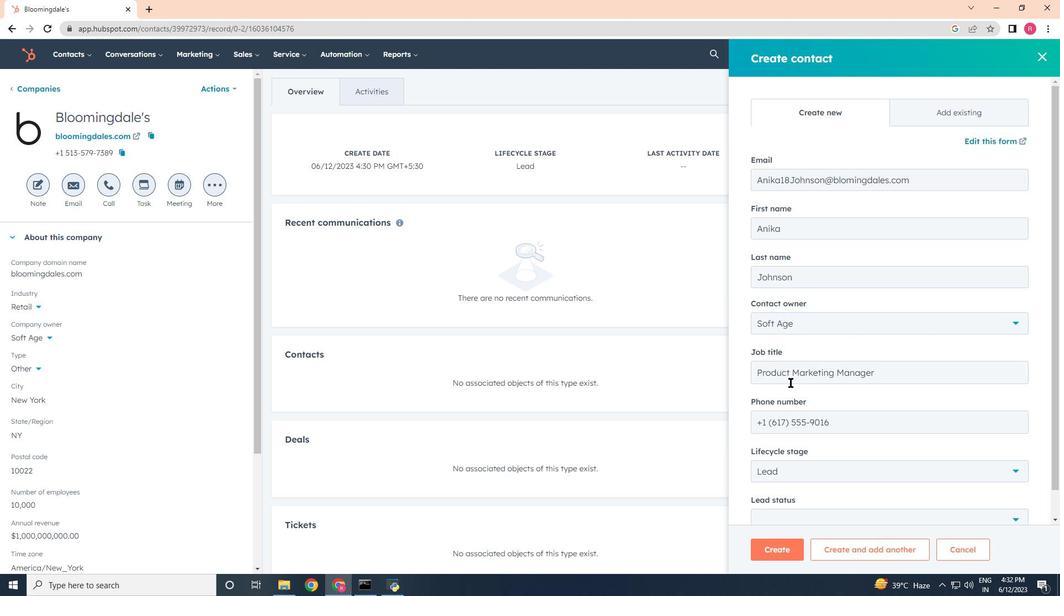 
Action: Mouse moved to (792, 390)
Screenshot: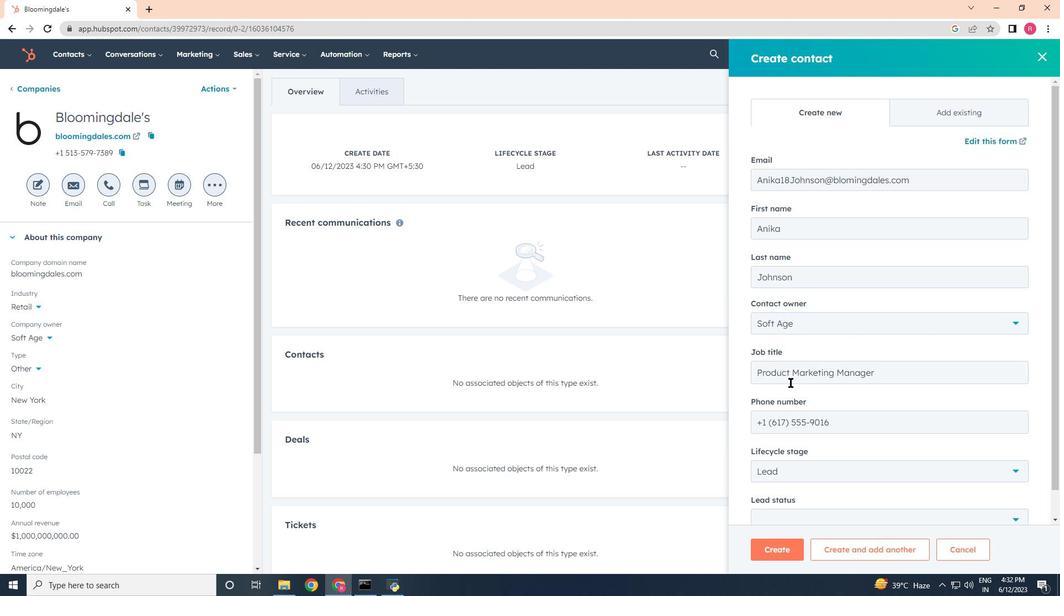 
Action: Mouse scrolled (792, 389) with delta (0, 0)
Screenshot: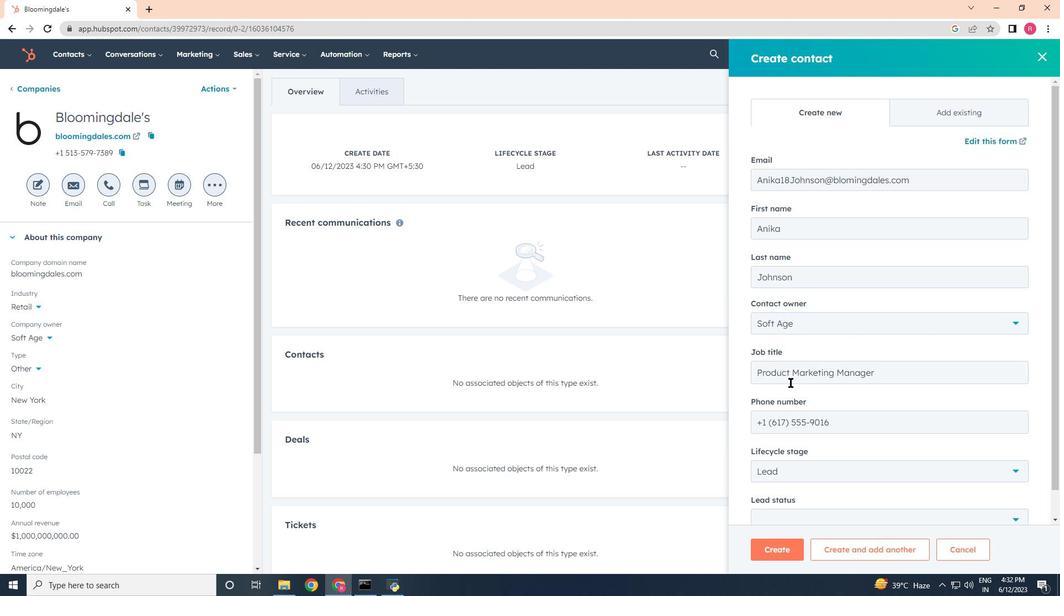 
Action: Mouse scrolled (792, 389) with delta (0, 0)
Screenshot: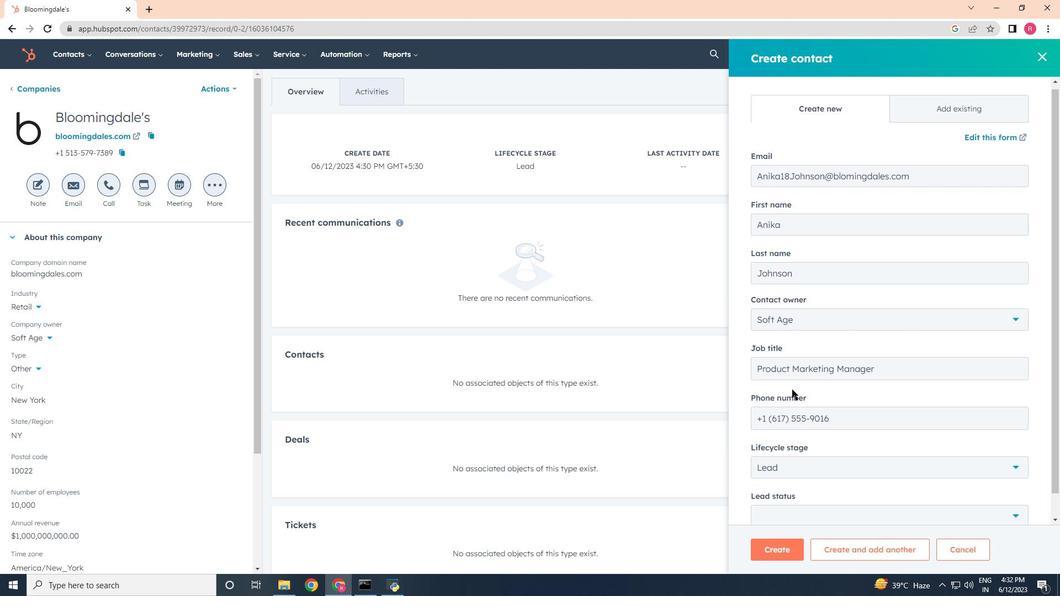 
Action: Mouse moved to (810, 443)
Screenshot: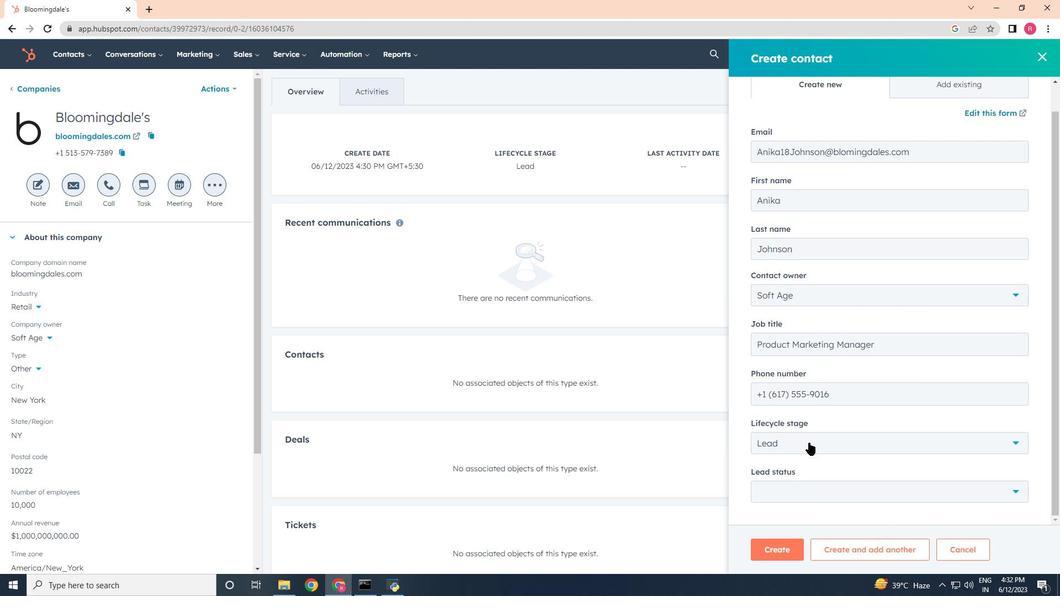 
Action: Mouse pressed left at (810, 443)
Screenshot: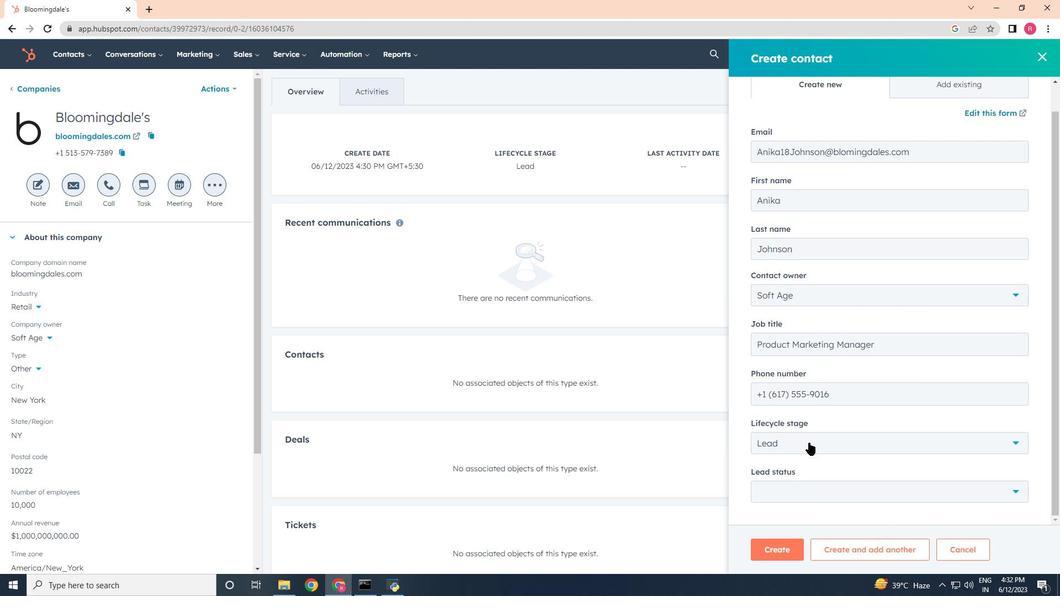 
Action: Mouse moved to (780, 335)
Screenshot: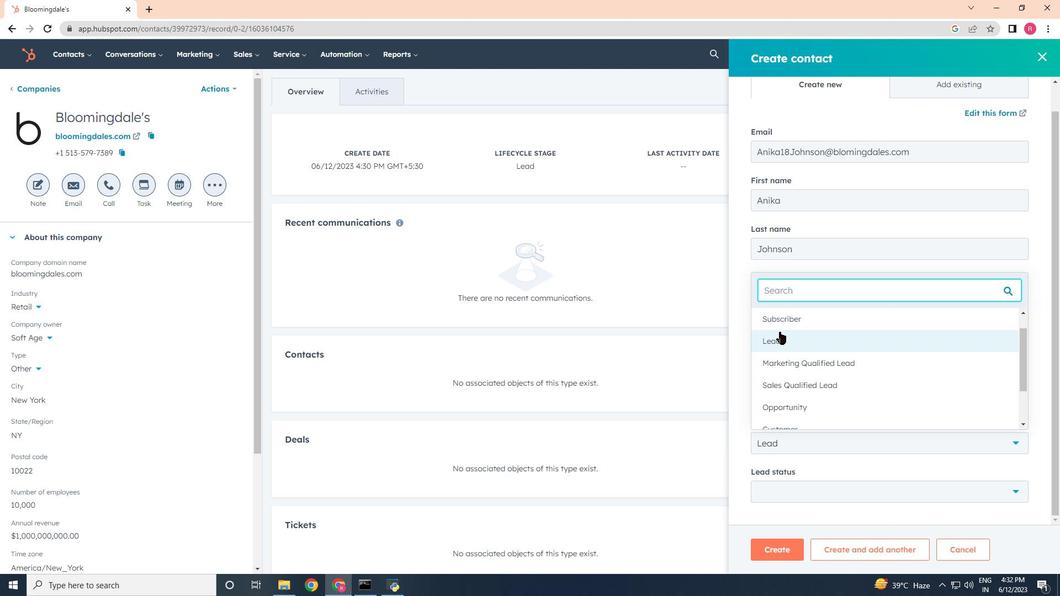 
Action: Mouse pressed left at (780, 335)
Screenshot: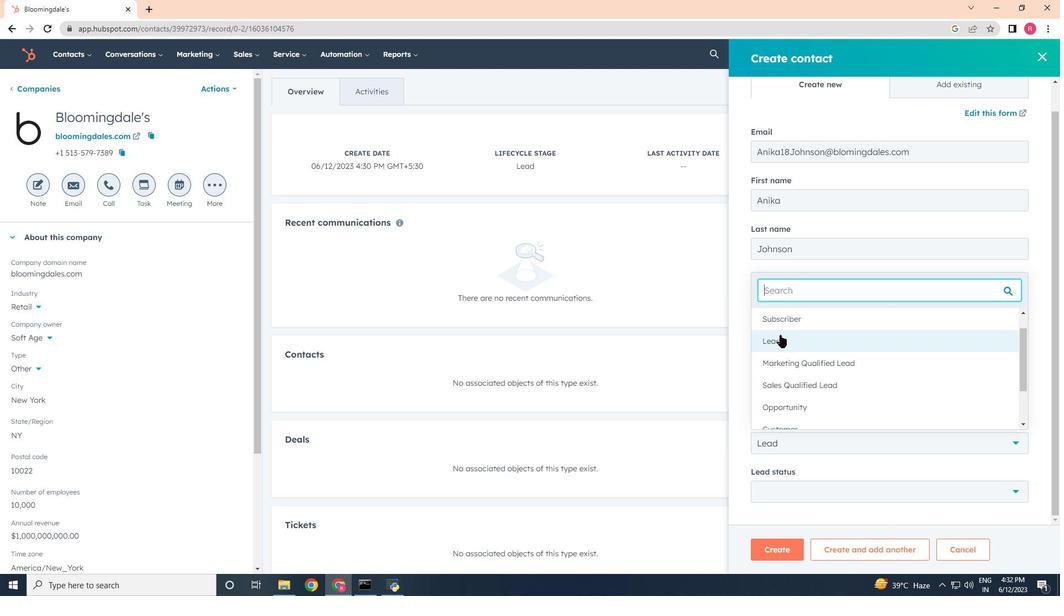 
Action: Mouse moved to (801, 486)
Screenshot: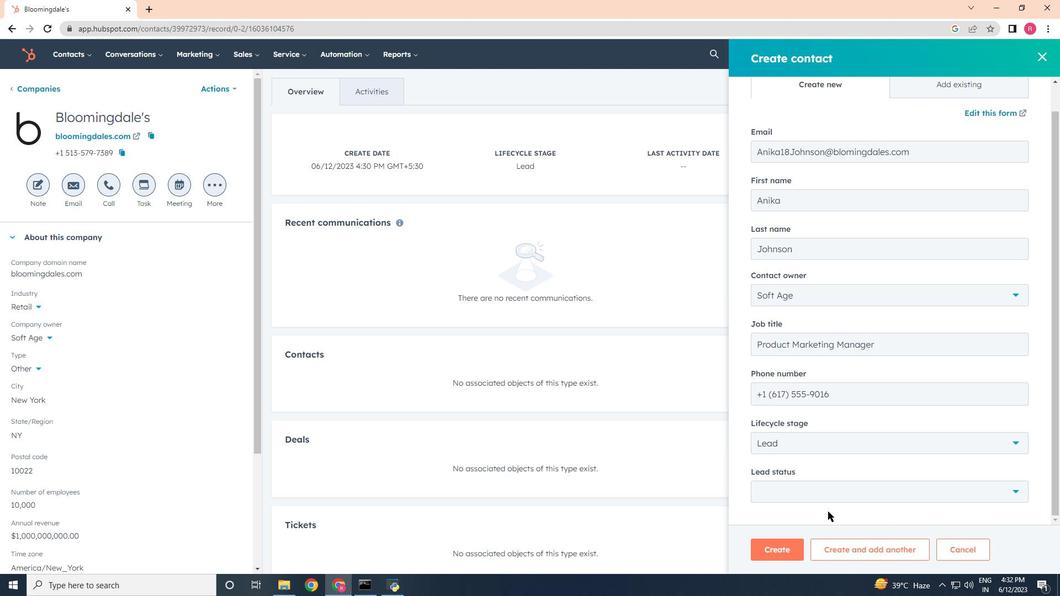 
Action: Mouse pressed left at (801, 486)
Screenshot: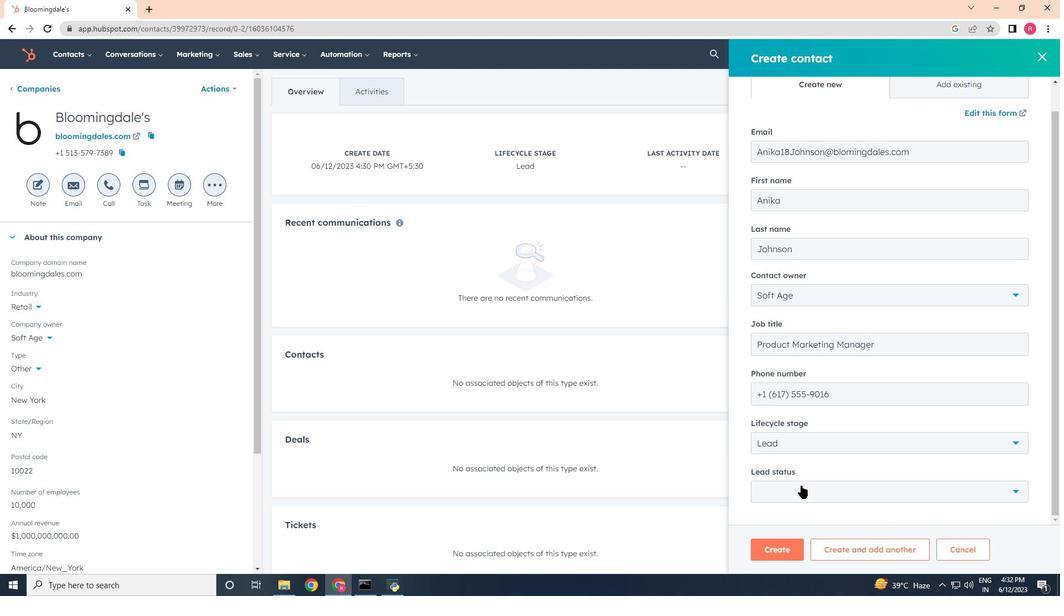 
Action: Mouse moved to (790, 419)
Screenshot: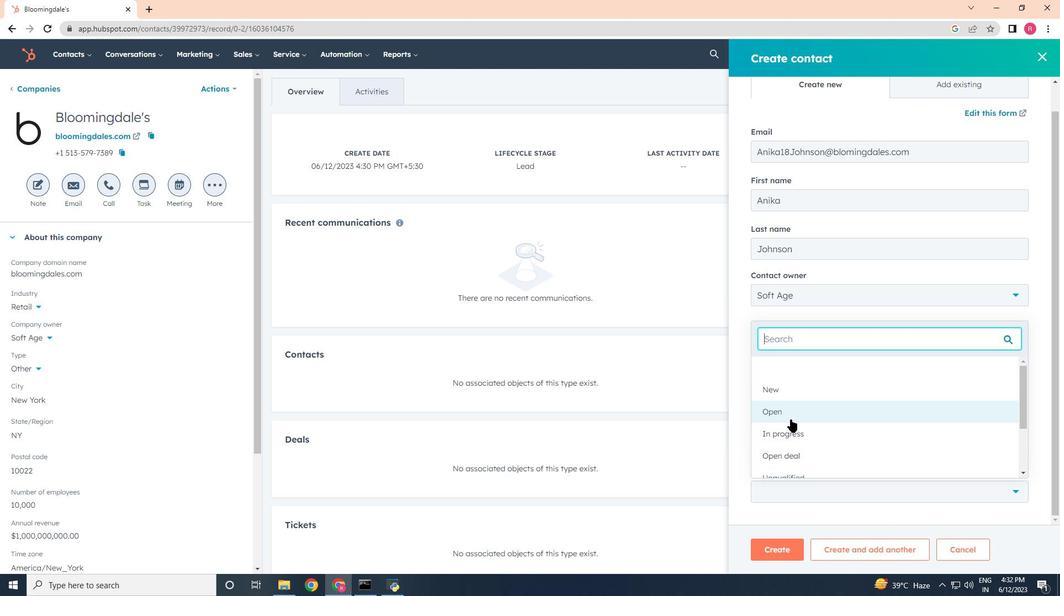 
Action: Mouse pressed left at (790, 419)
Screenshot: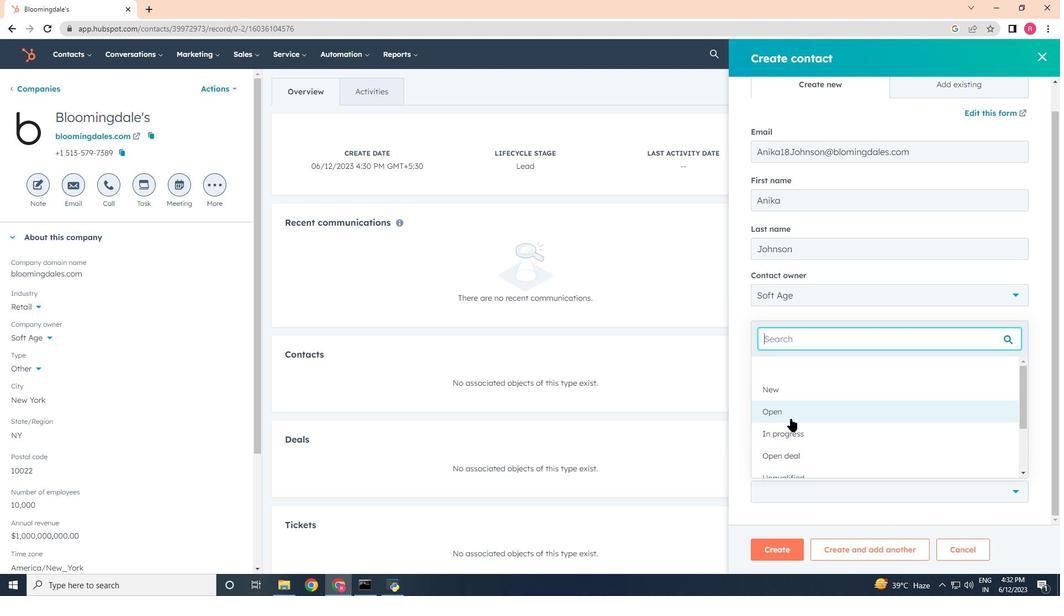 
Action: Mouse moved to (787, 555)
Screenshot: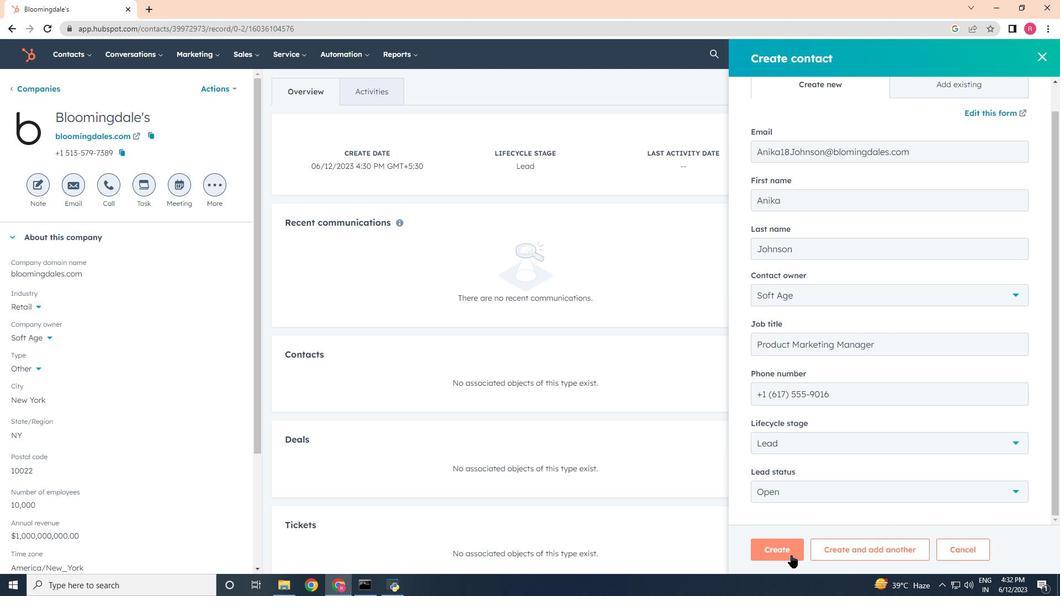 
Action: Mouse pressed left at (787, 555)
Screenshot: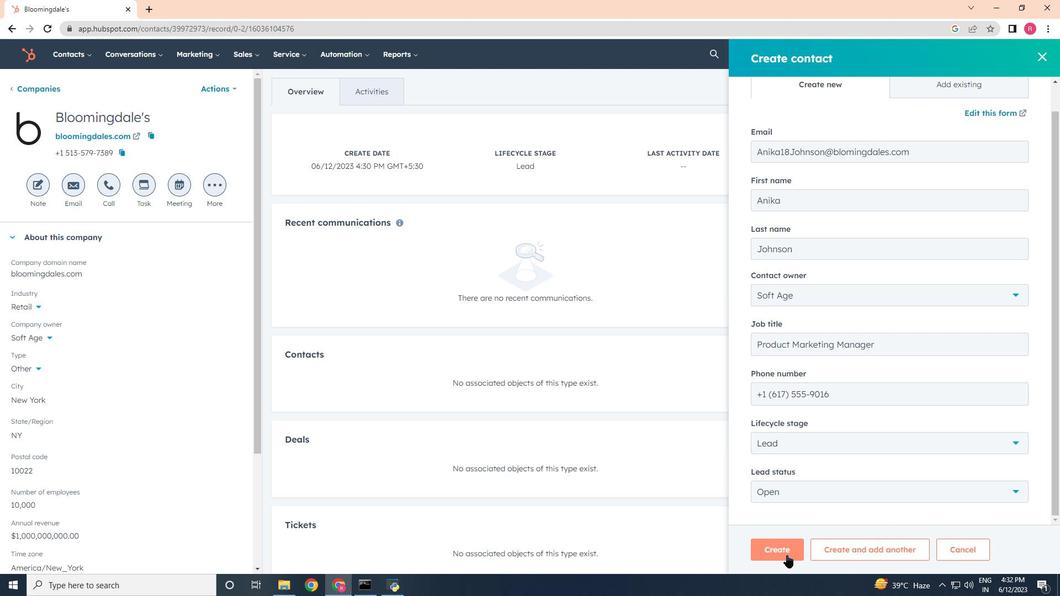 
